 Task: In the  document Riley.rtf change page color to  'Light Brown'. Add link on bottom left corner of the sheet: 'in.pinterest.com' Insert page numer on bottom of the page
Action: Mouse moved to (299, 454)
Screenshot: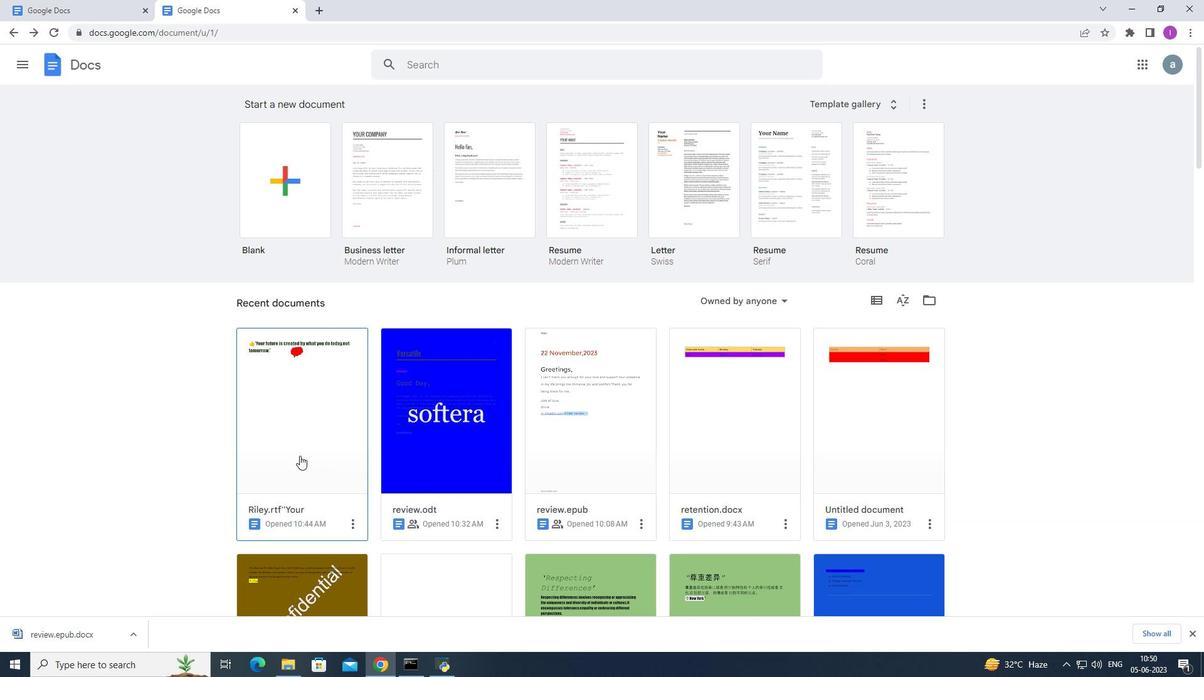 
Action: Mouse pressed left at (299, 454)
Screenshot: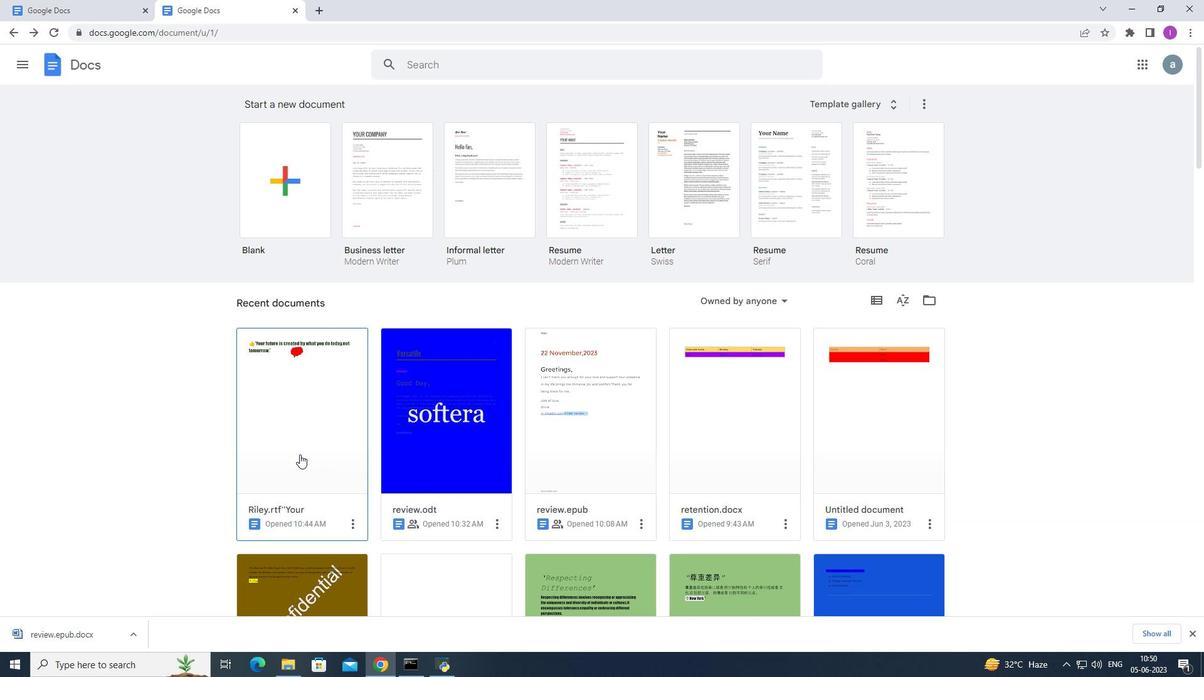 
Action: Mouse moved to (47, 74)
Screenshot: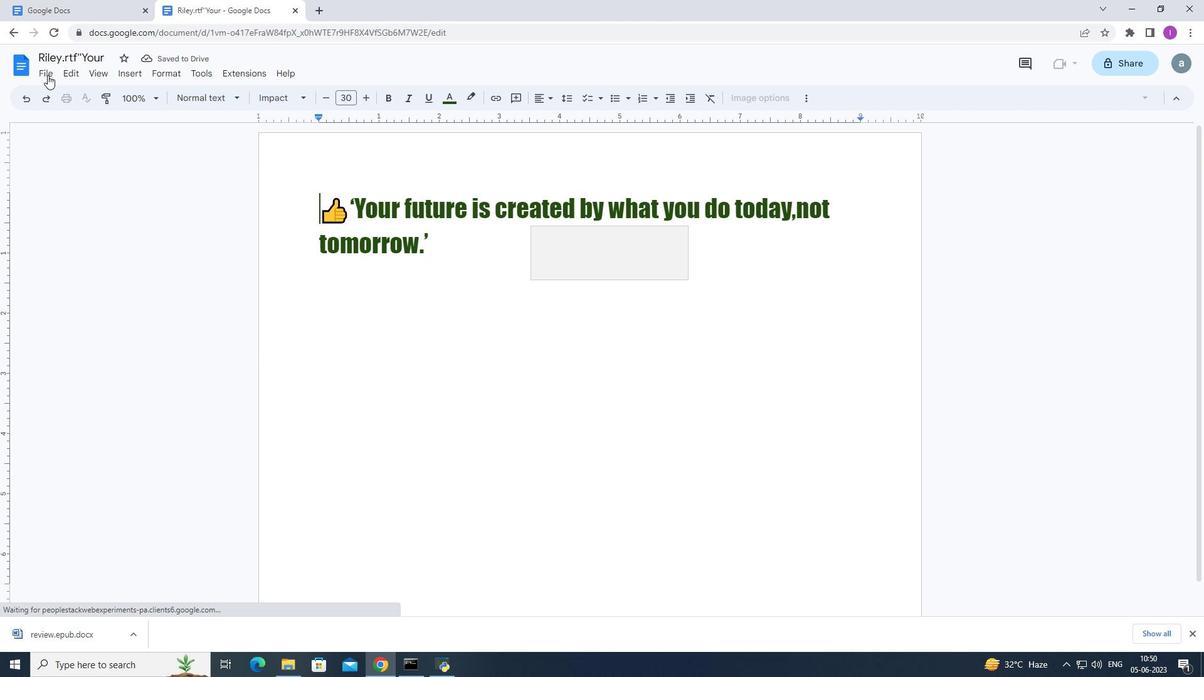 
Action: Mouse pressed left at (47, 74)
Screenshot: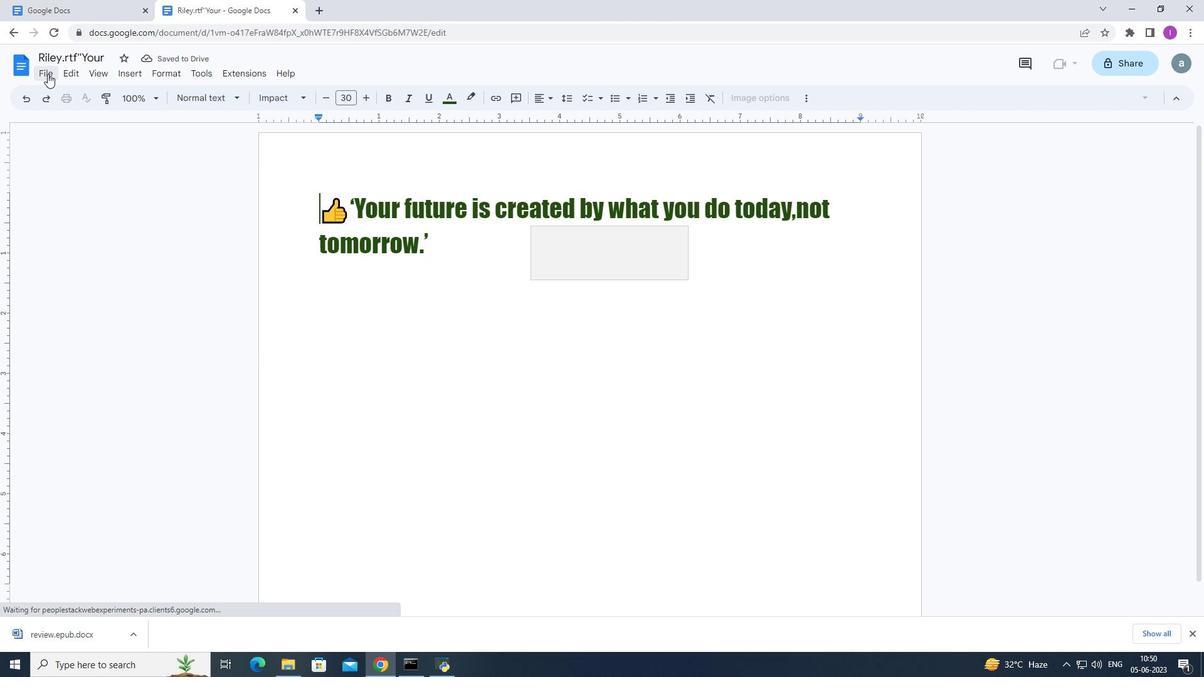 
Action: Mouse moved to (79, 417)
Screenshot: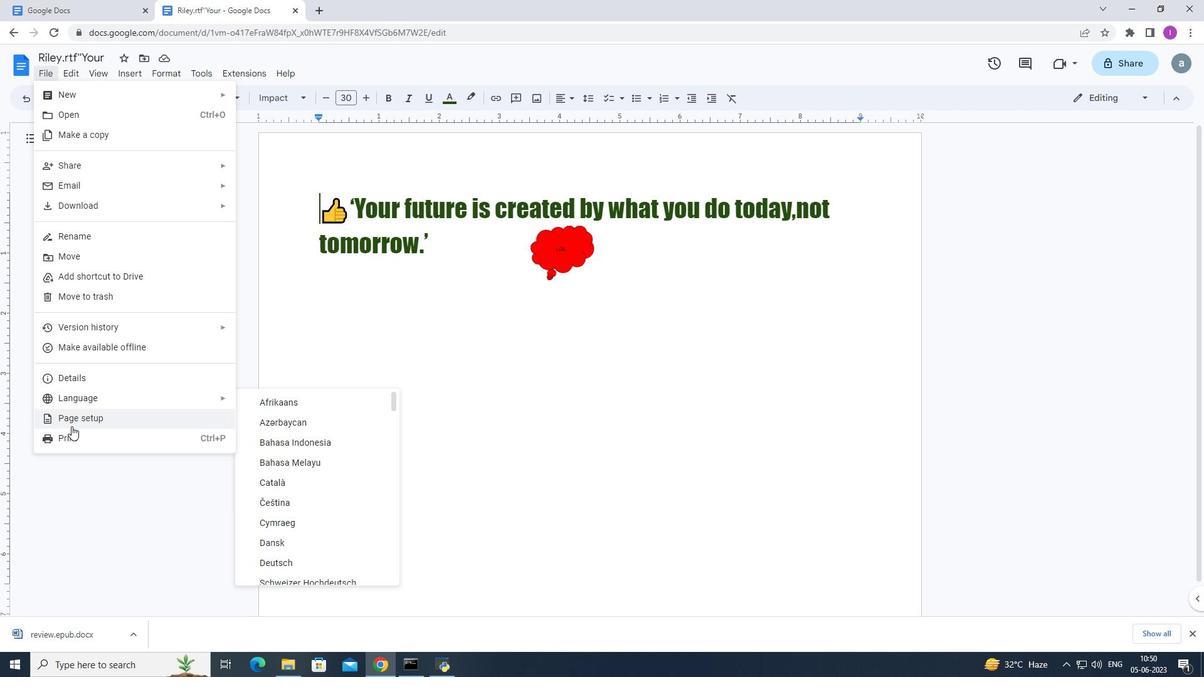 
Action: Mouse pressed left at (79, 417)
Screenshot: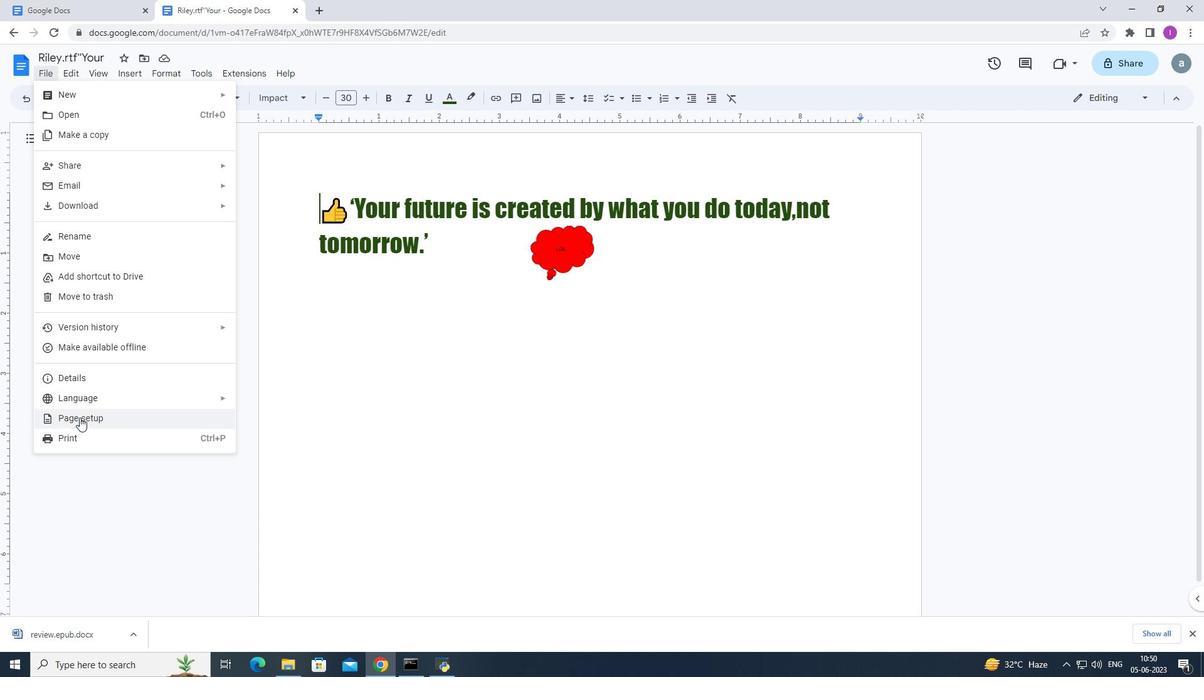 
Action: Mouse moved to (508, 409)
Screenshot: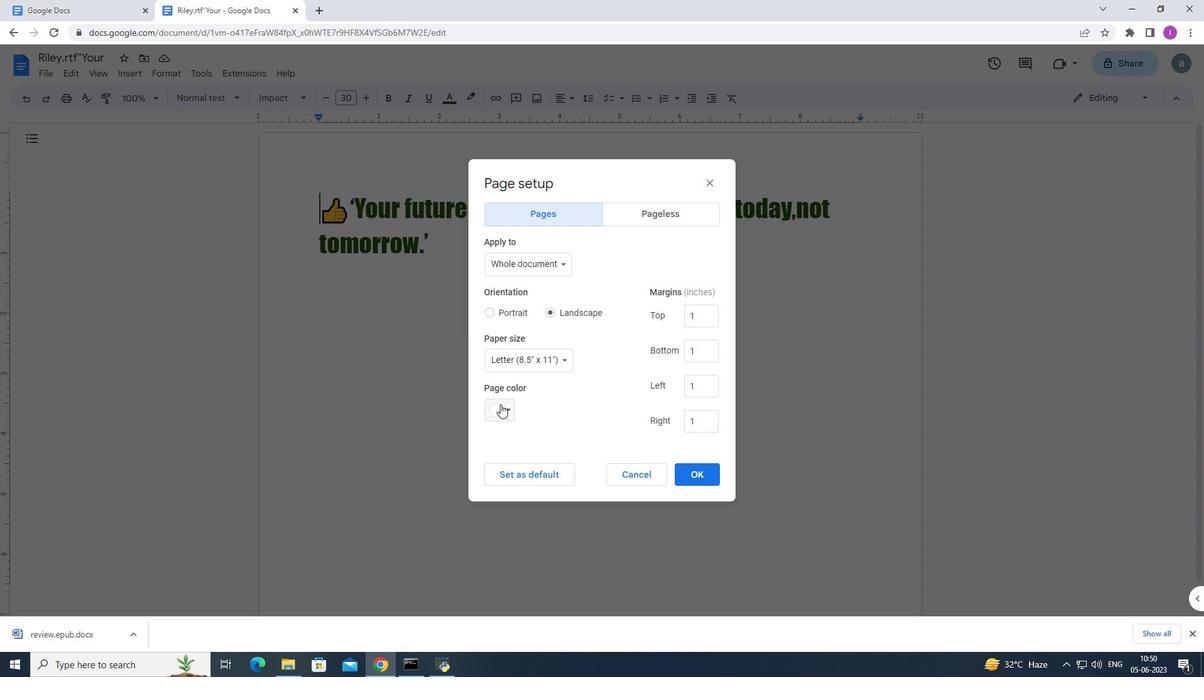 
Action: Mouse pressed left at (508, 409)
Screenshot: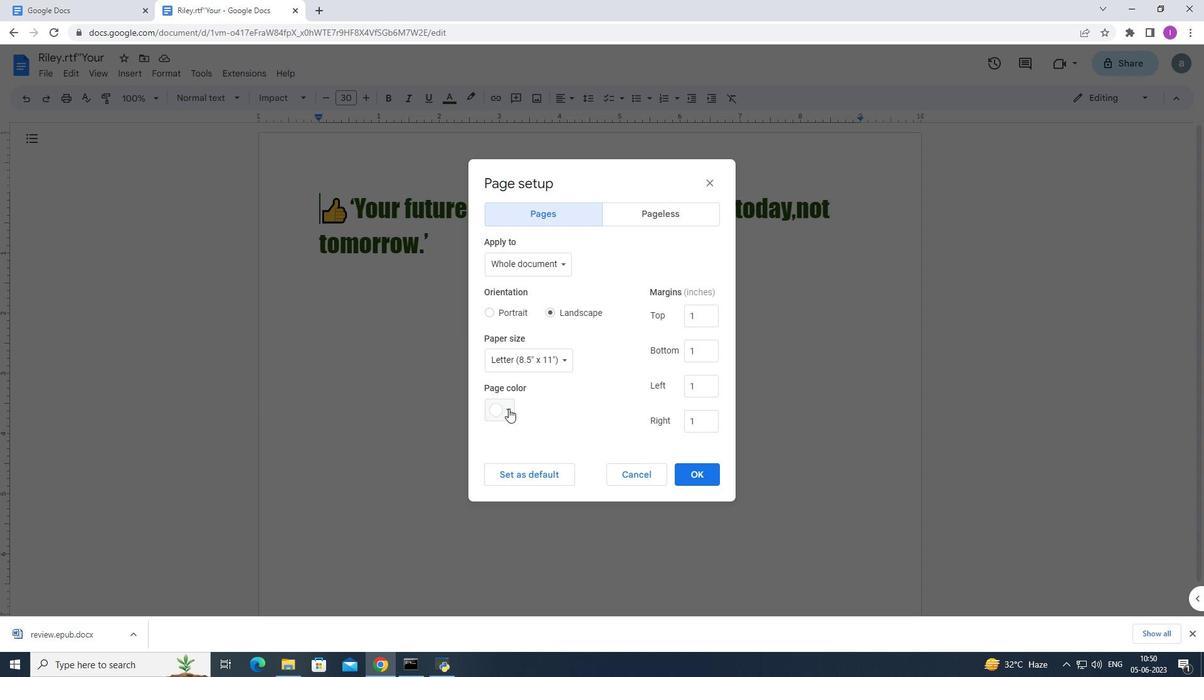 
Action: Mouse moved to (498, 561)
Screenshot: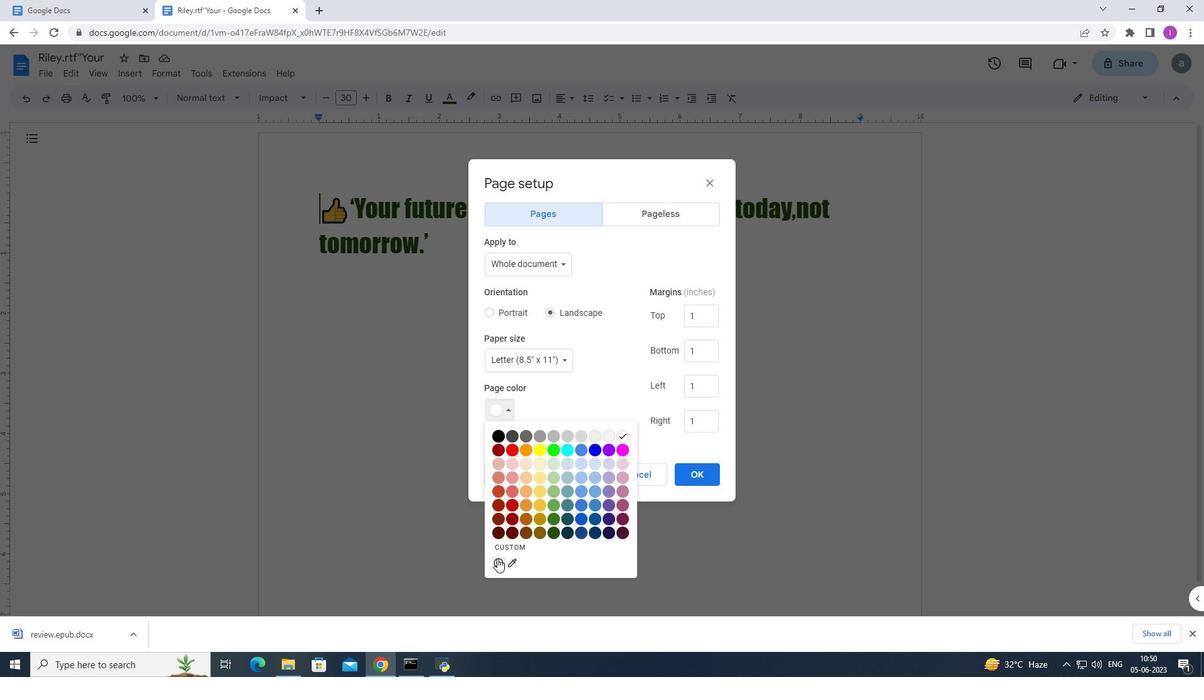 
Action: Mouse pressed left at (498, 561)
Screenshot: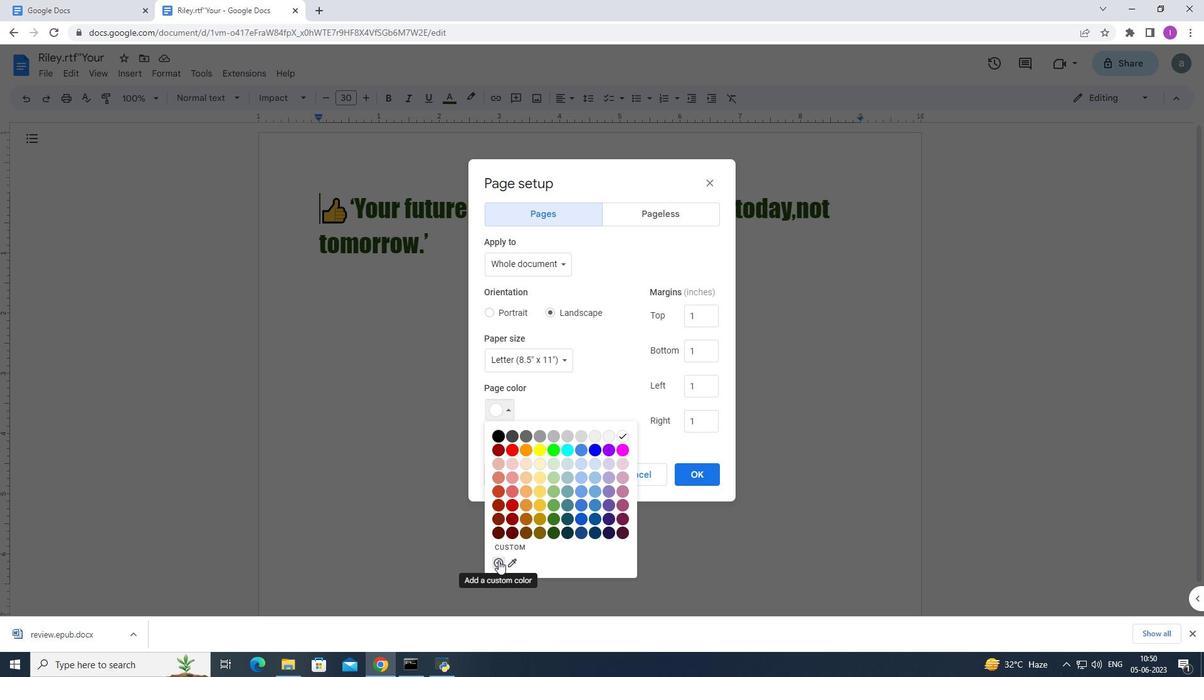 
Action: Mouse moved to (612, 340)
Screenshot: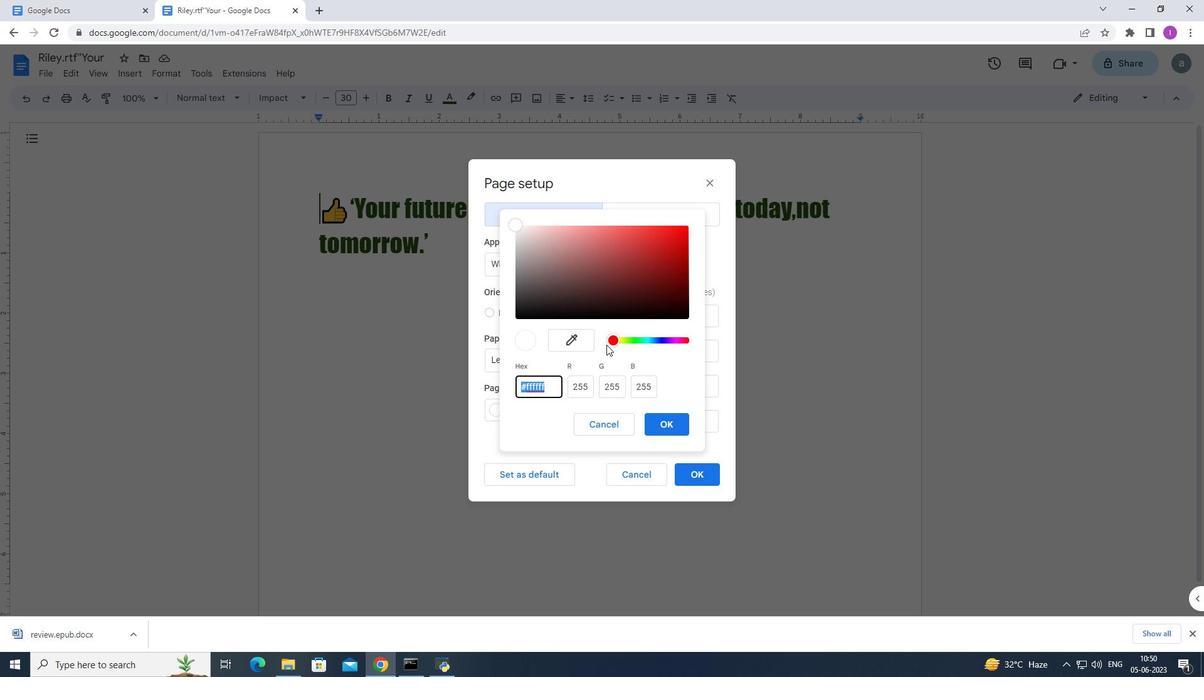 
Action: Mouse pressed left at (612, 340)
Screenshot: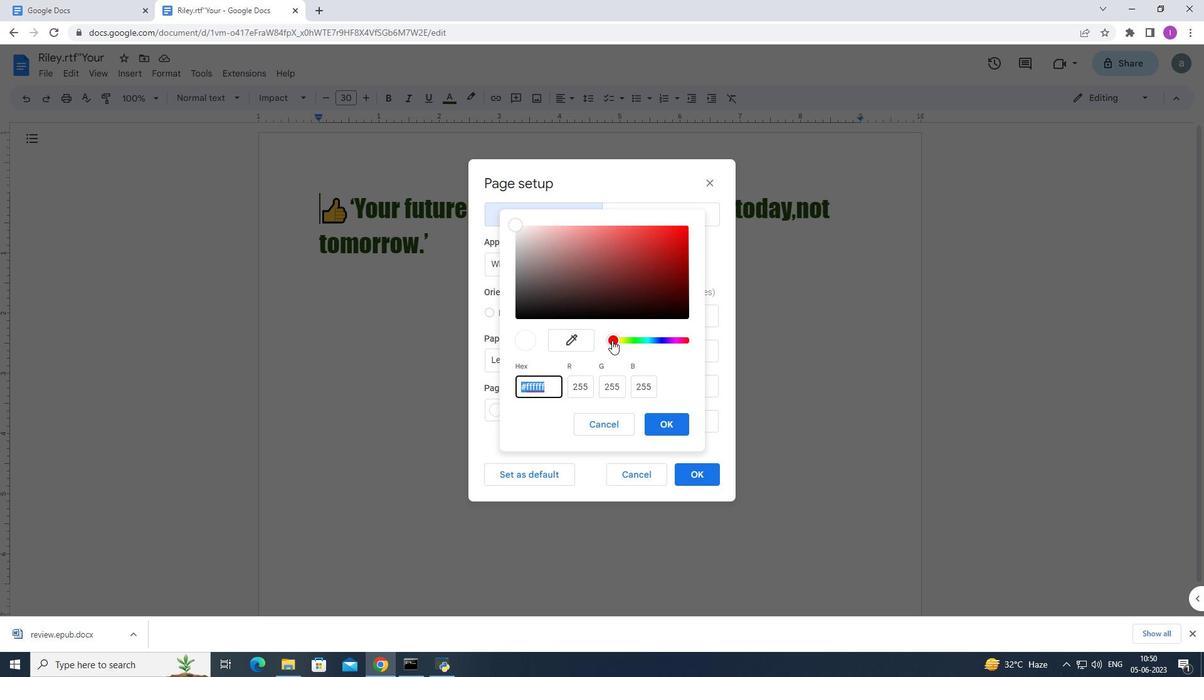 
Action: Mouse moved to (615, 242)
Screenshot: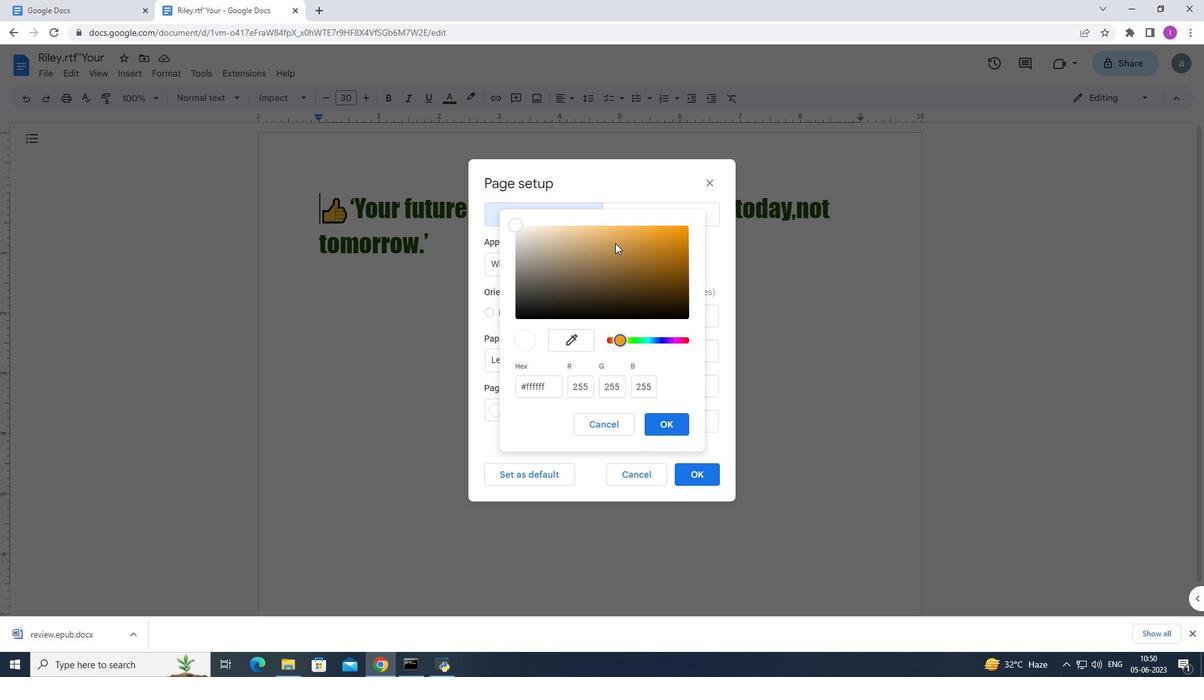 
Action: Mouse pressed left at (615, 242)
Screenshot: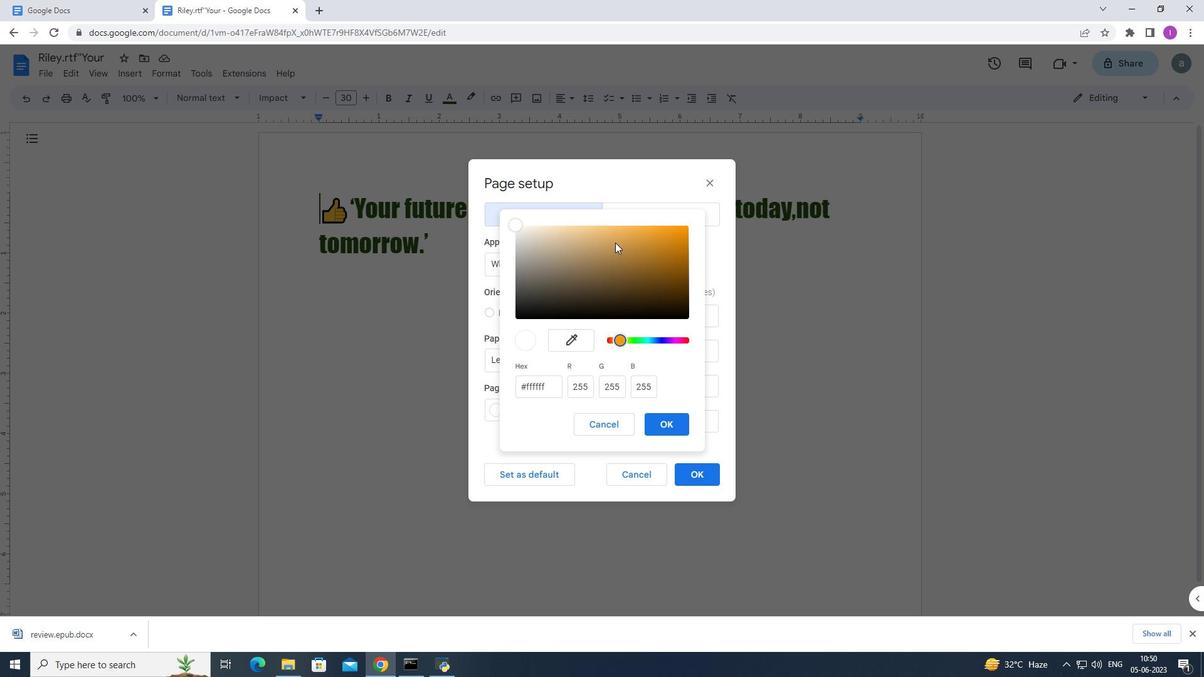 
Action: Mouse pressed left at (615, 242)
Screenshot: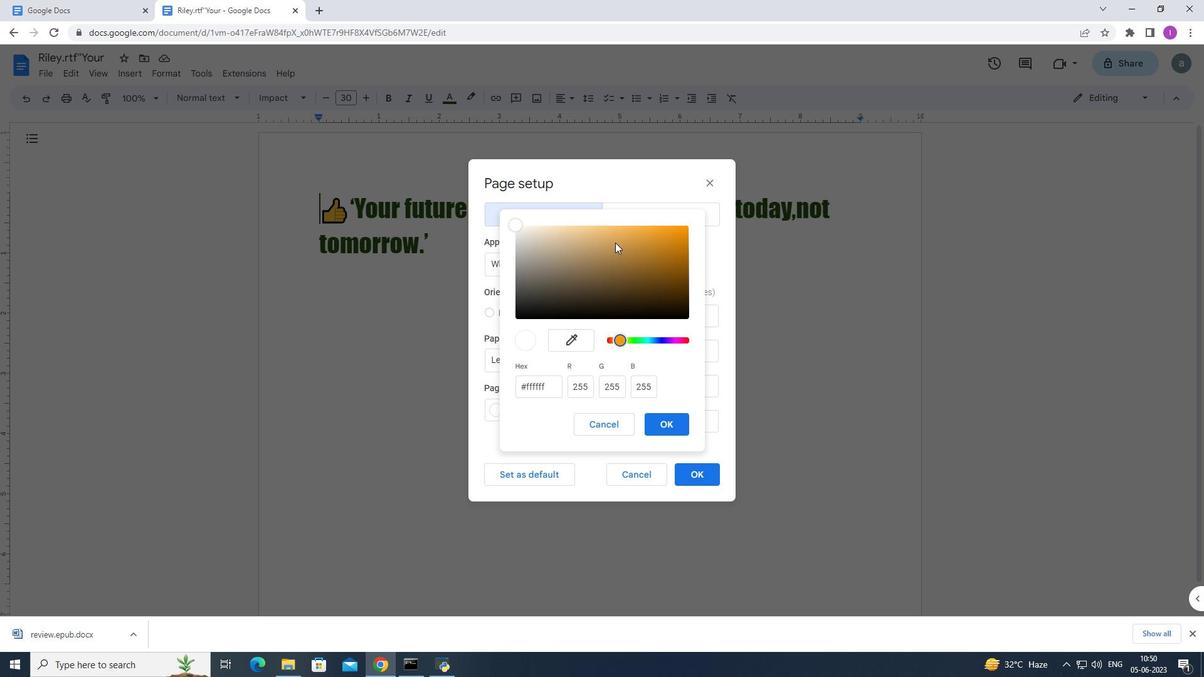 
Action: Mouse moved to (672, 424)
Screenshot: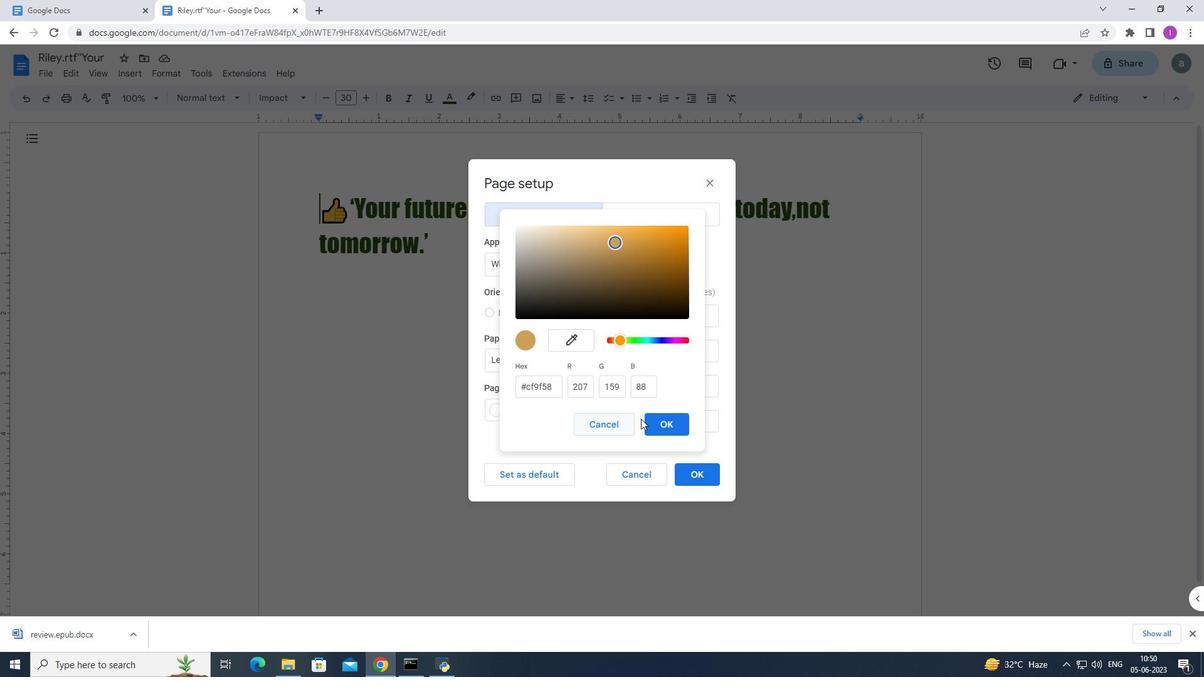 
Action: Mouse pressed left at (672, 424)
Screenshot: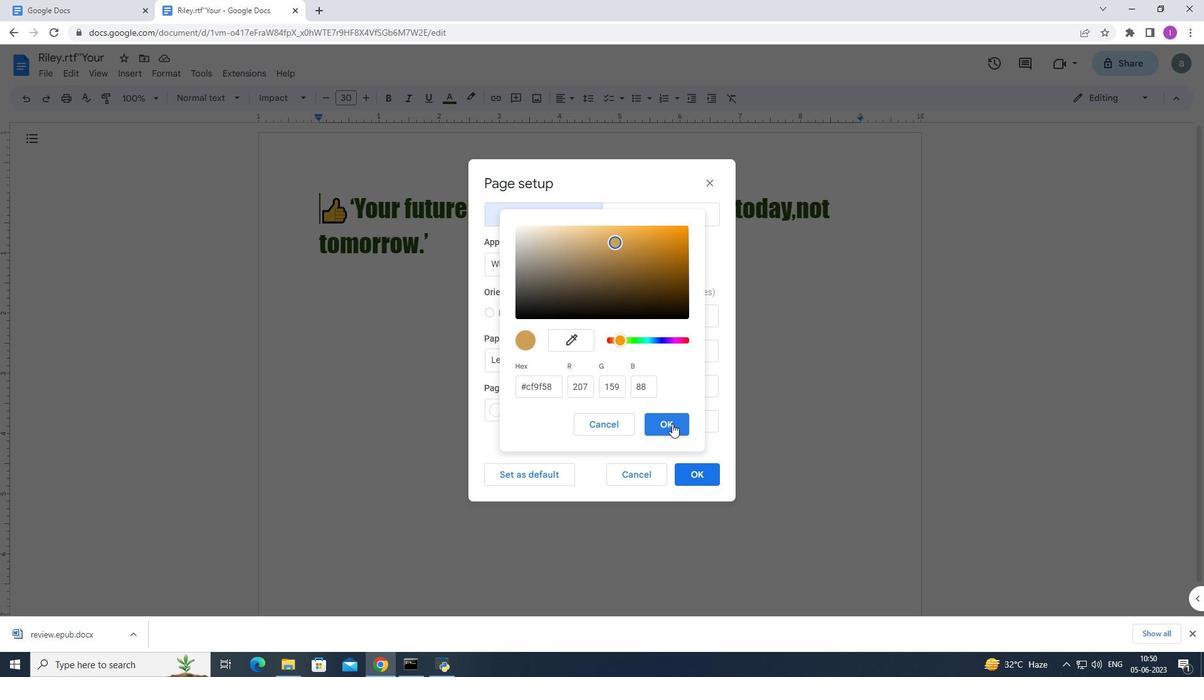
Action: Mouse moved to (701, 473)
Screenshot: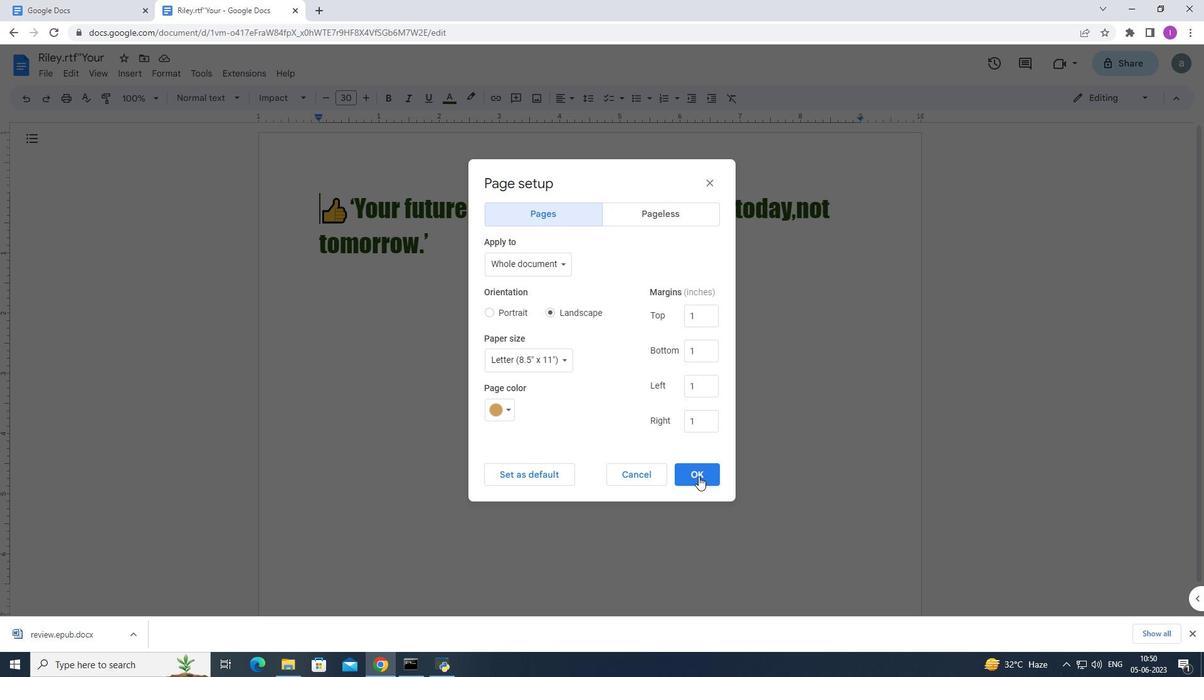 
Action: Mouse pressed left at (701, 473)
Screenshot: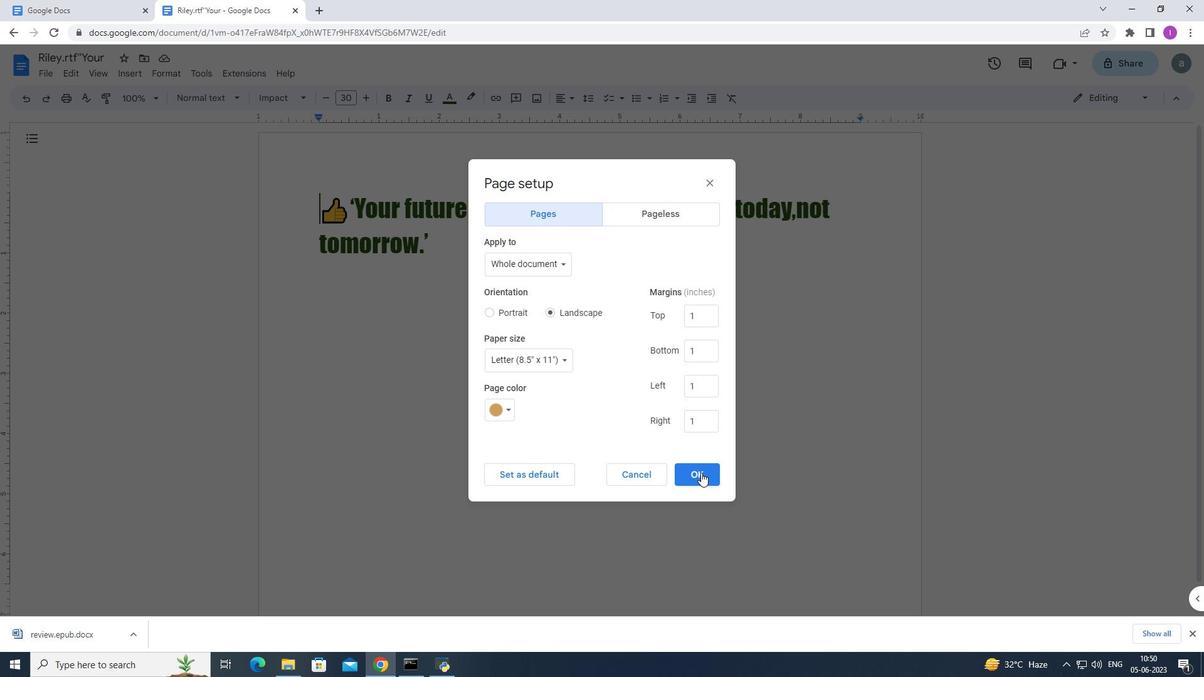 
Action: Mouse moved to (447, 249)
Screenshot: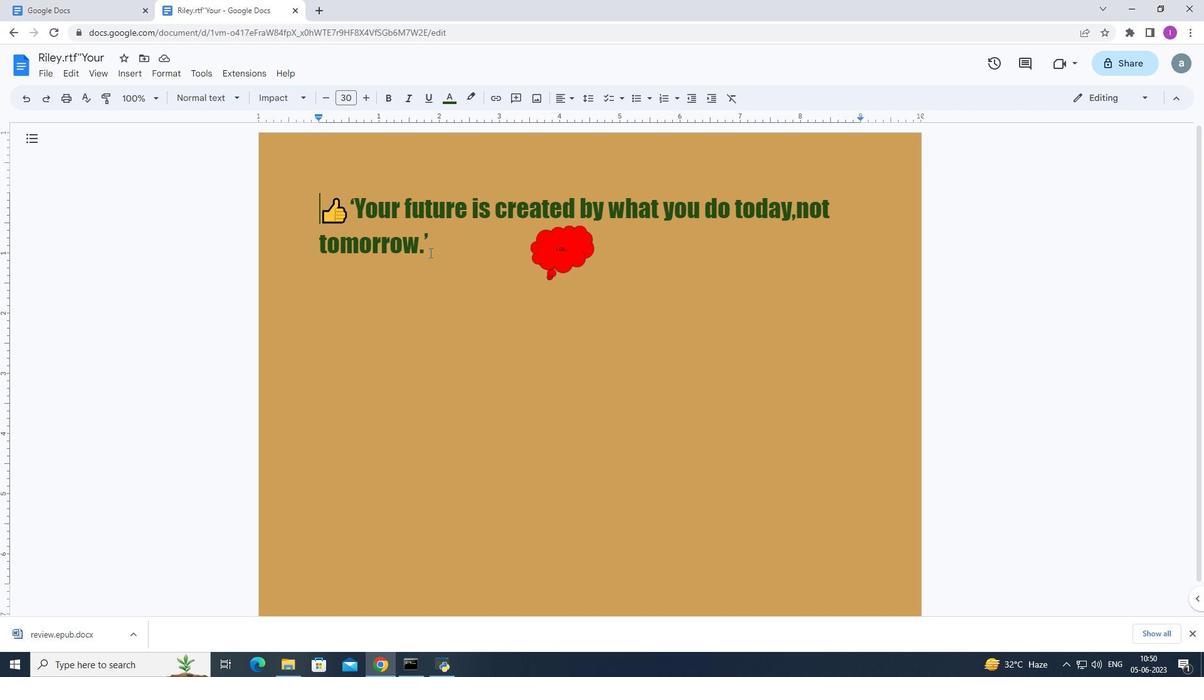 
Action: Mouse pressed left at (447, 249)
Screenshot: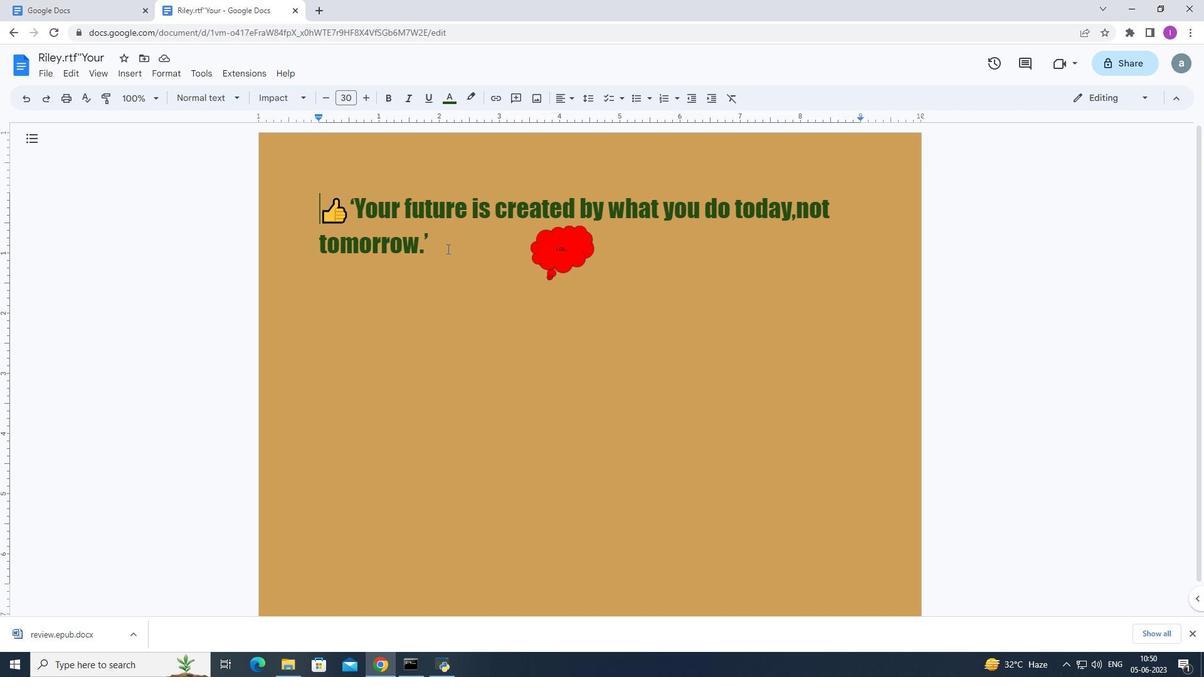 
Action: Mouse moved to (458, 299)
Screenshot: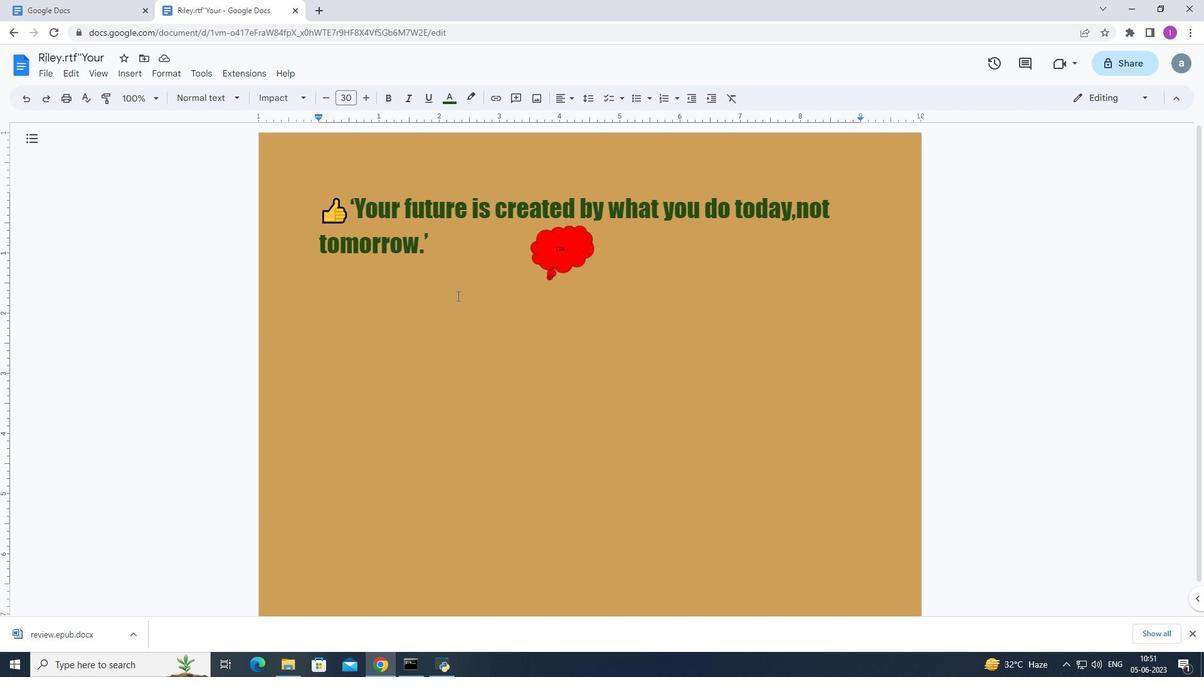 
Action: Key pressed <Key.enter>
Screenshot: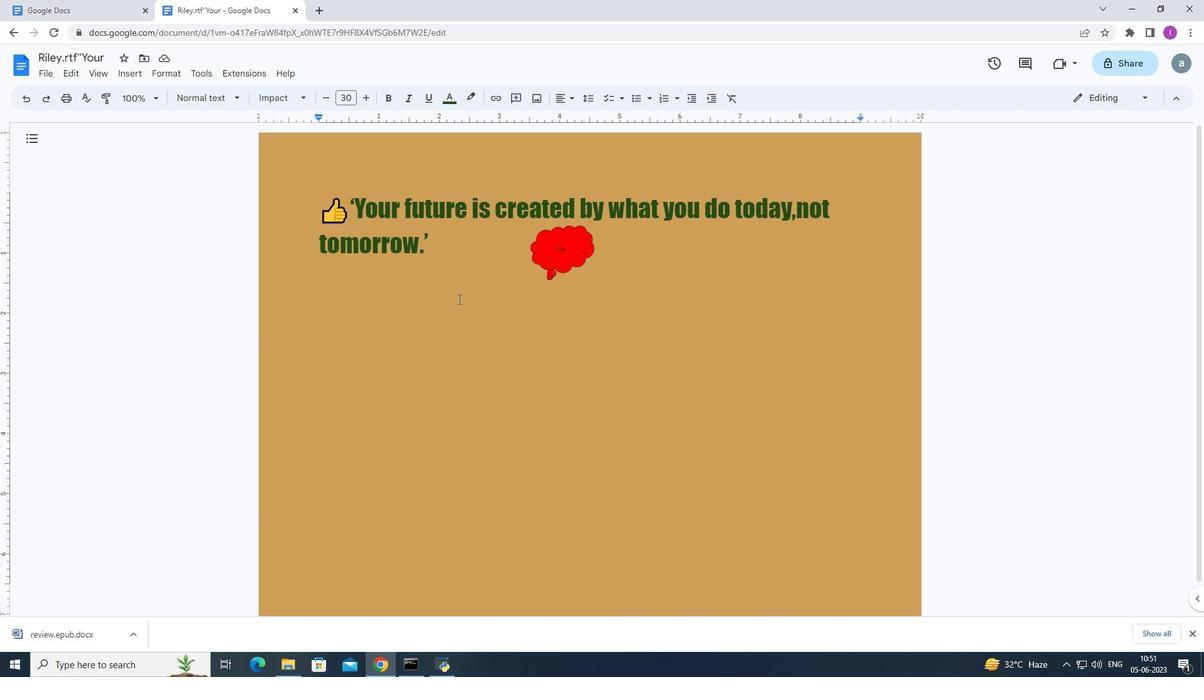 
Action: Mouse moved to (126, 70)
Screenshot: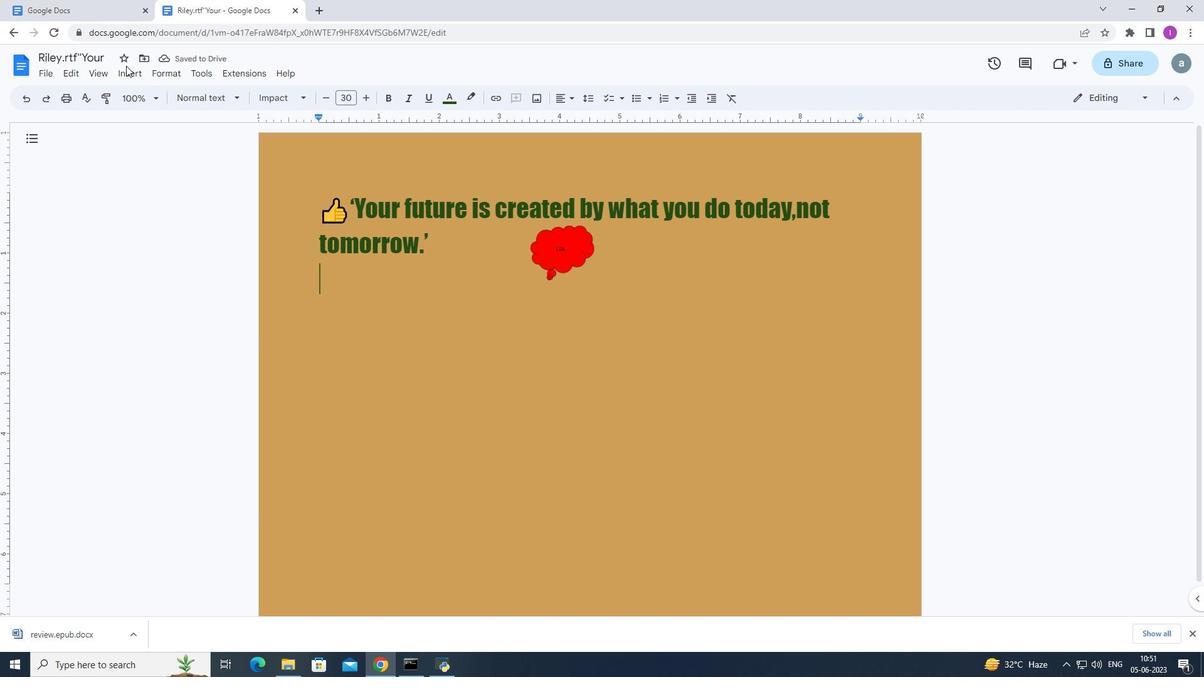 
Action: Mouse pressed left at (126, 70)
Screenshot: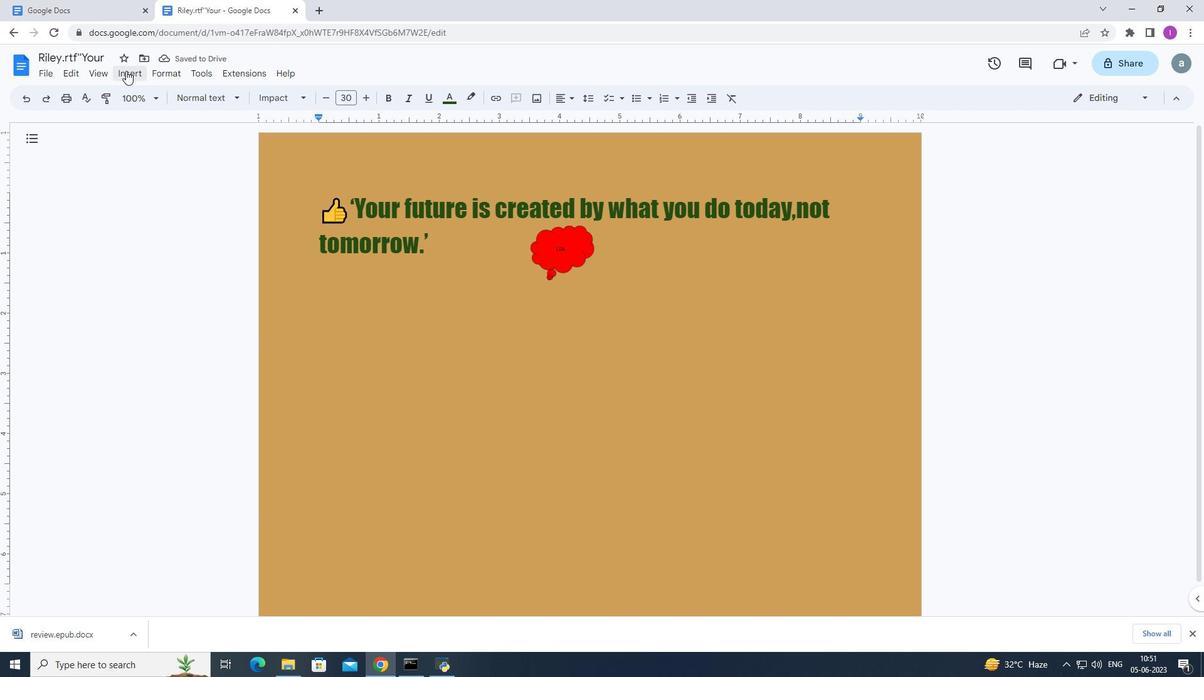 
Action: Mouse moved to (154, 459)
Screenshot: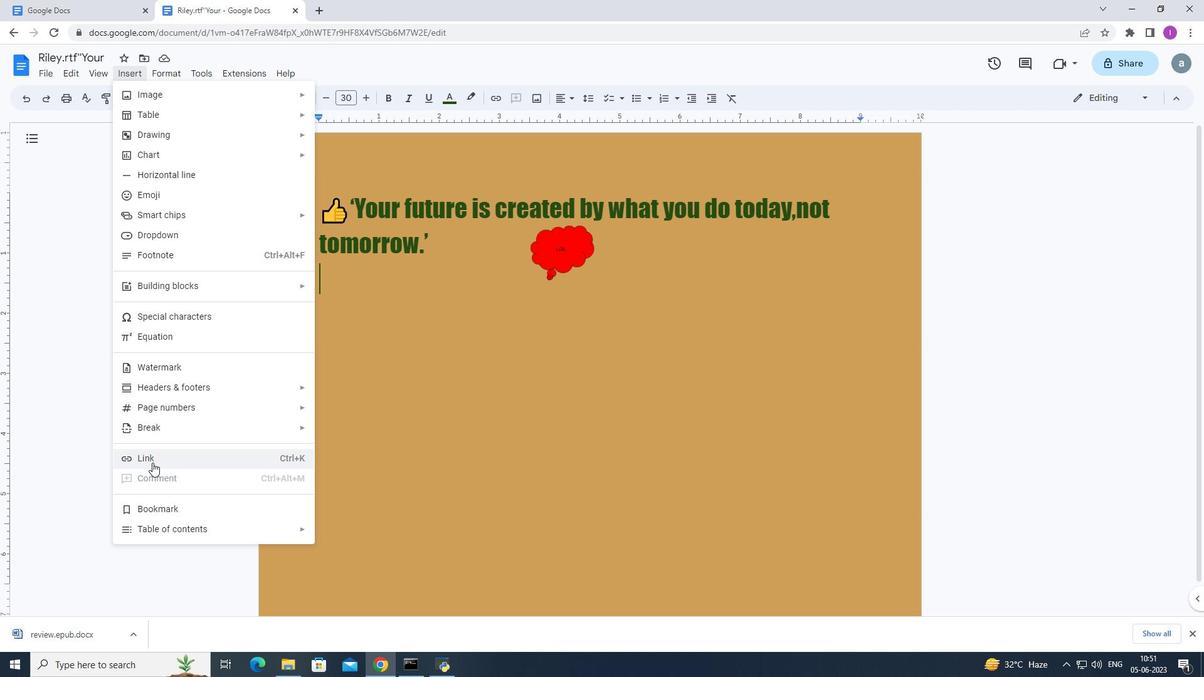 
Action: Mouse pressed left at (154, 459)
Screenshot: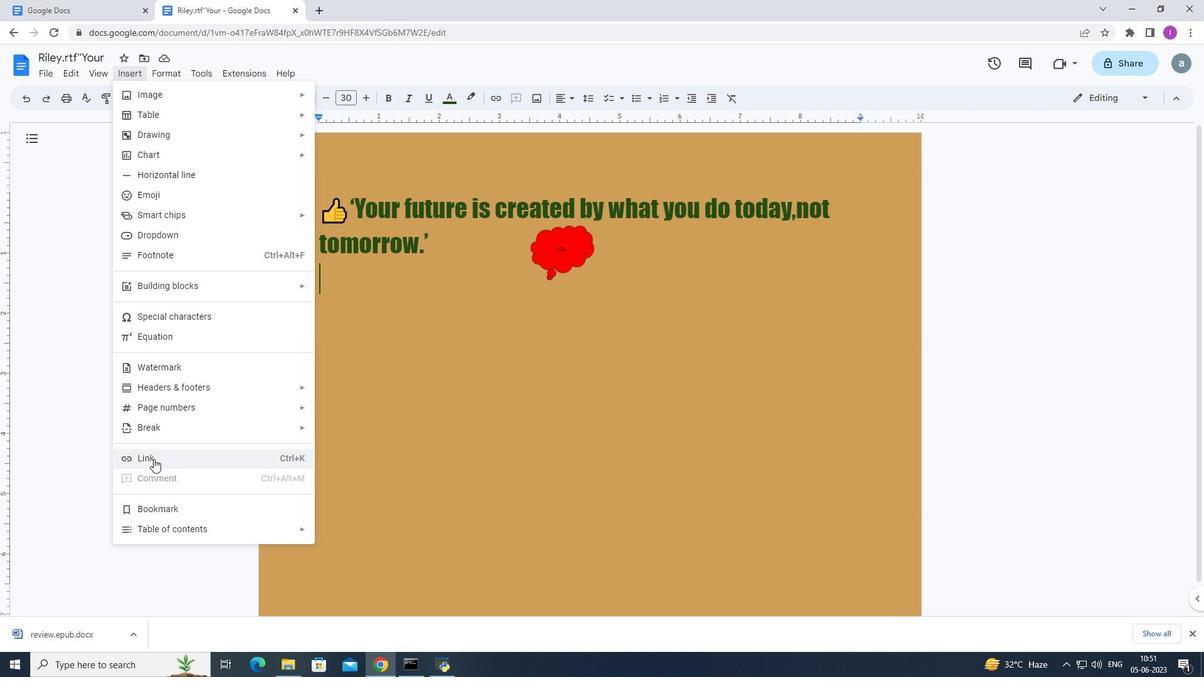 
Action: Mouse moved to (460, 323)
Screenshot: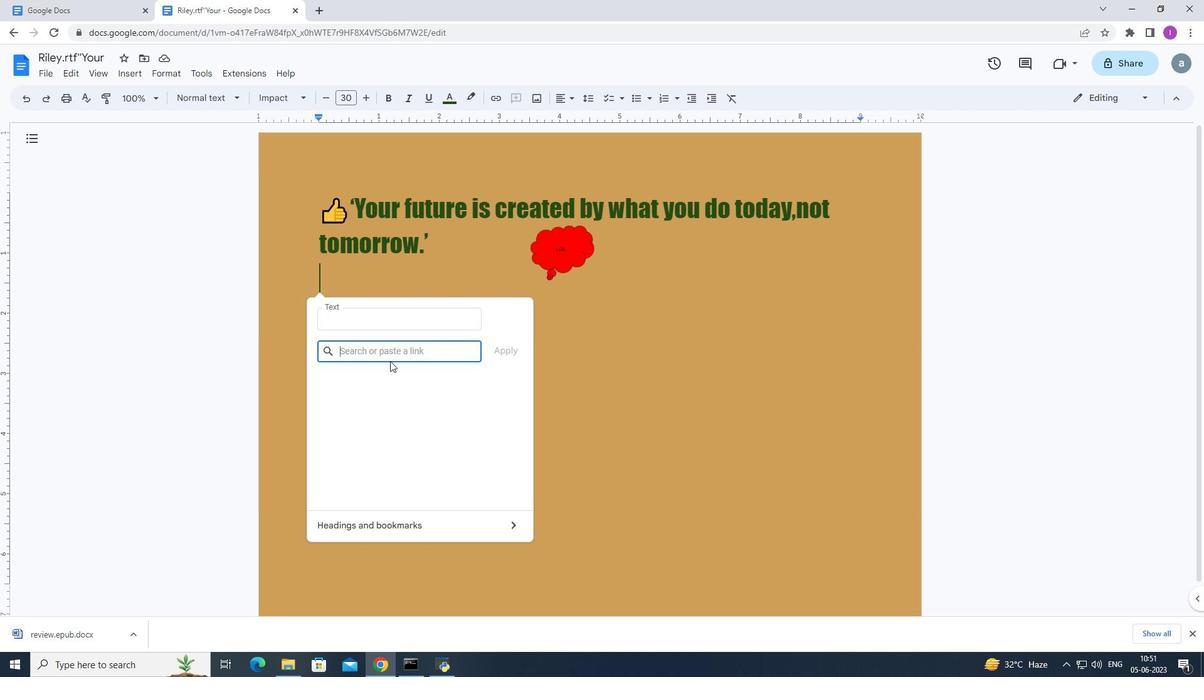 
Action: Key pressed in.pinterest
Screenshot: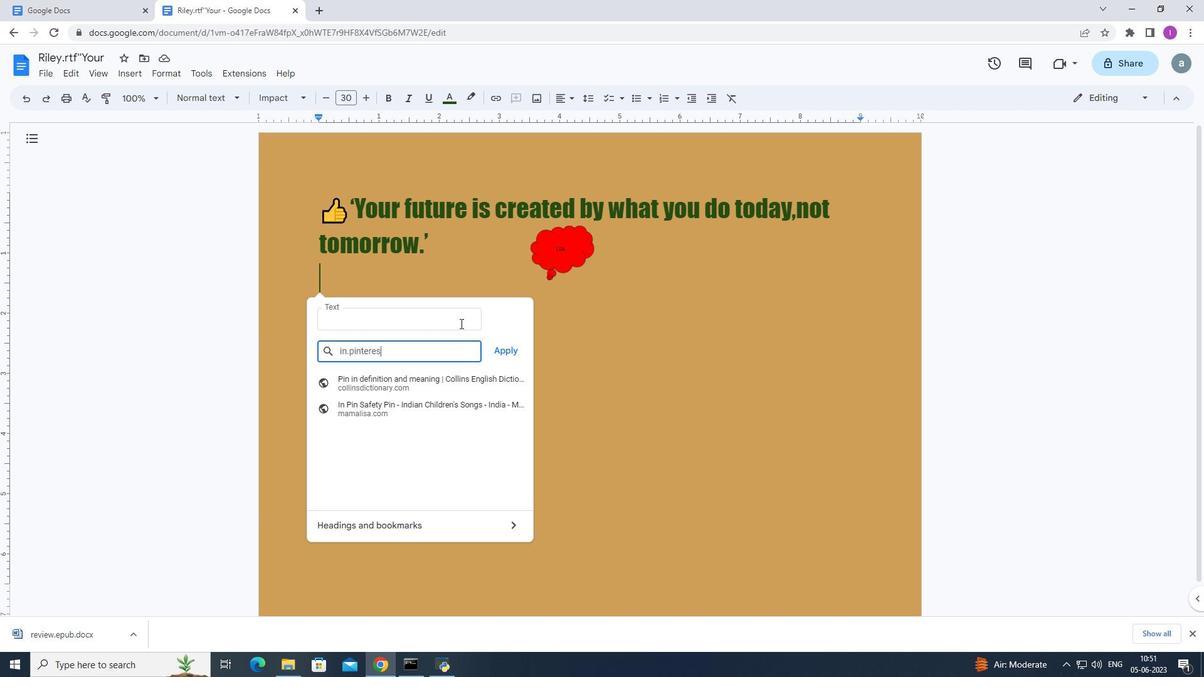 
Action: Mouse moved to (463, 323)
Screenshot: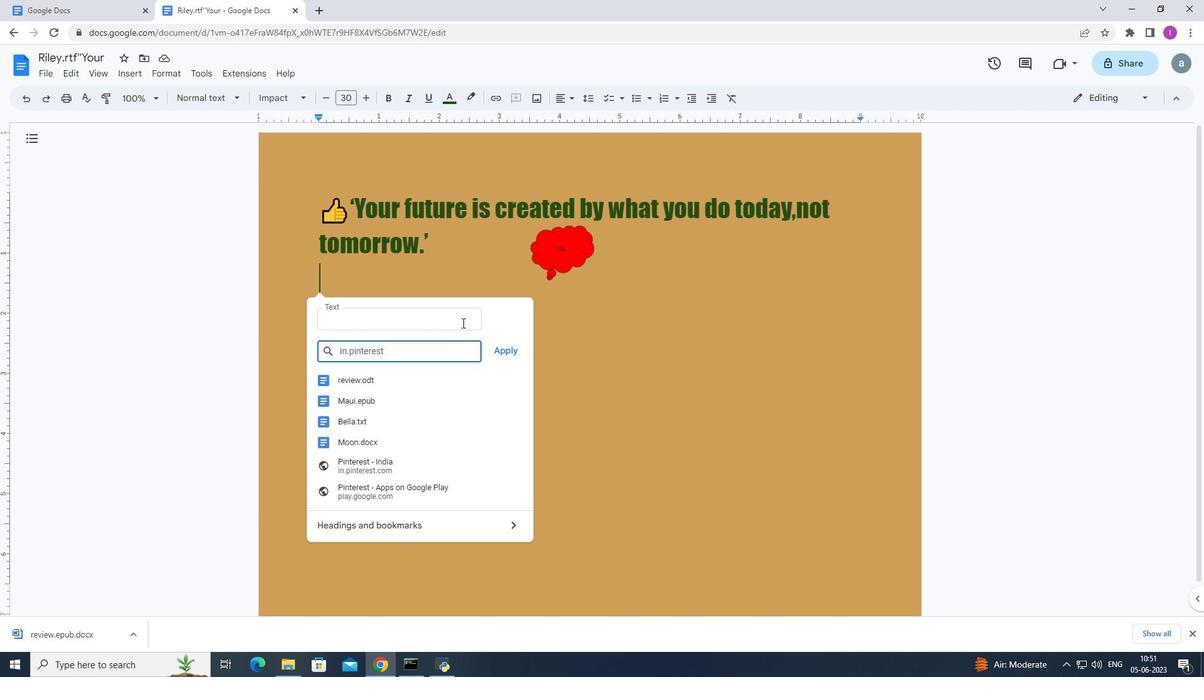 
Action: Key pressed .
Screenshot: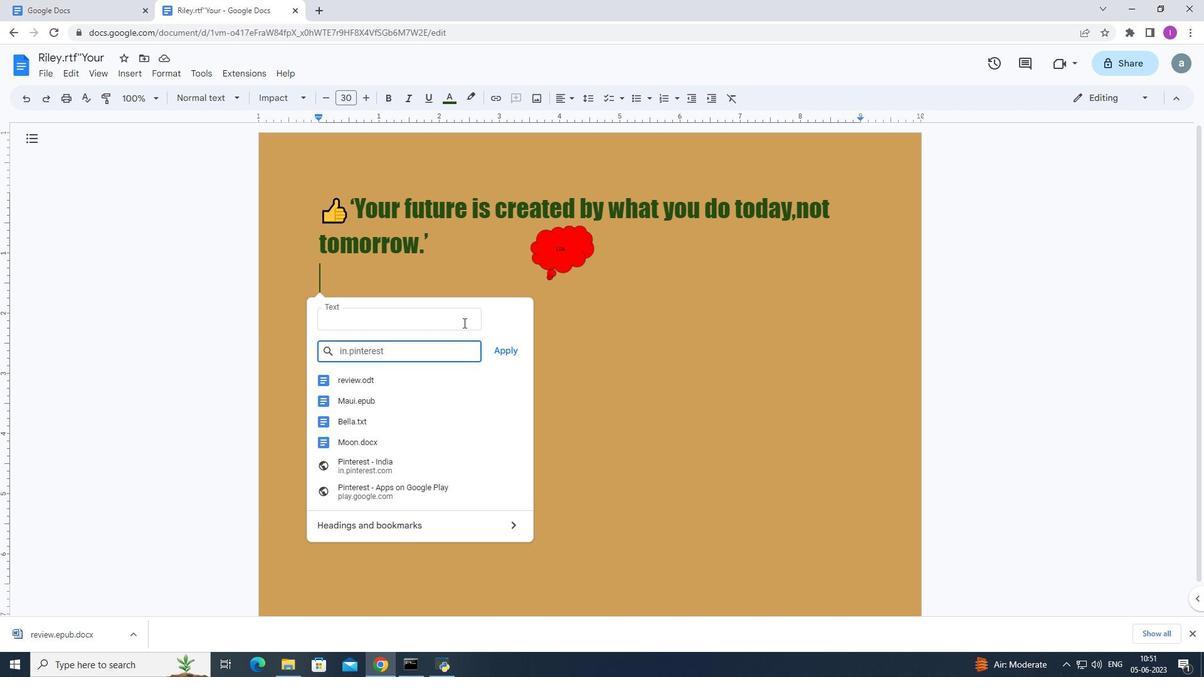 
Action: Mouse moved to (466, 321)
Screenshot: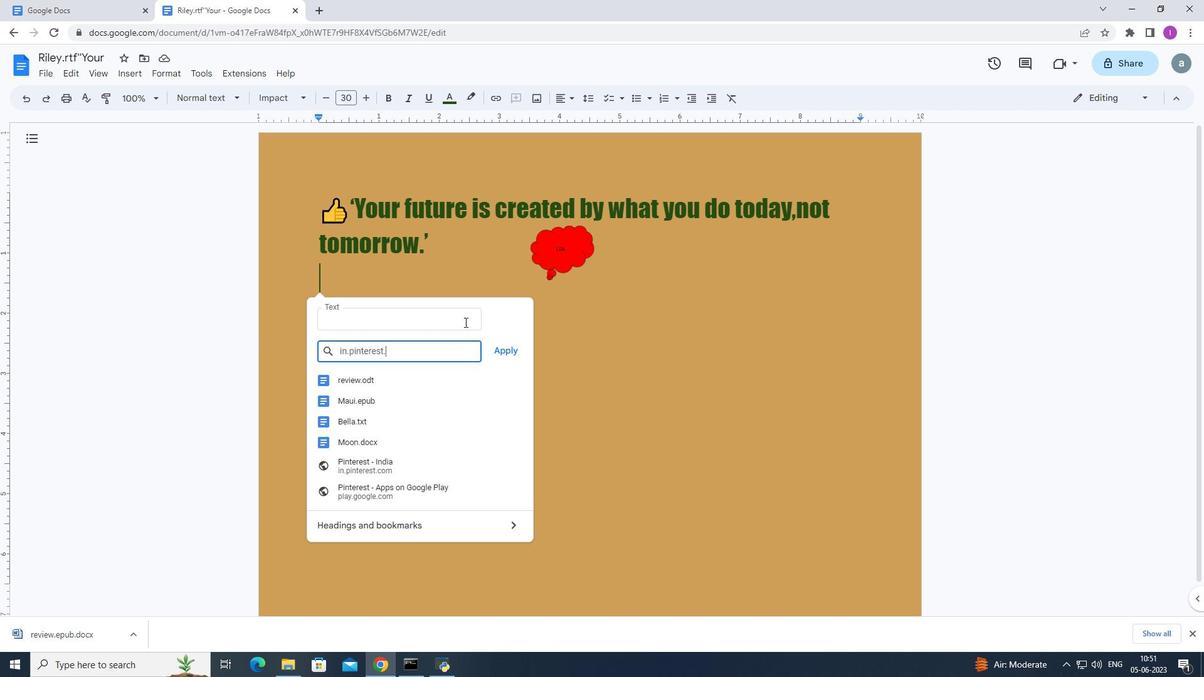 
Action: Key pressed c
Screenshot: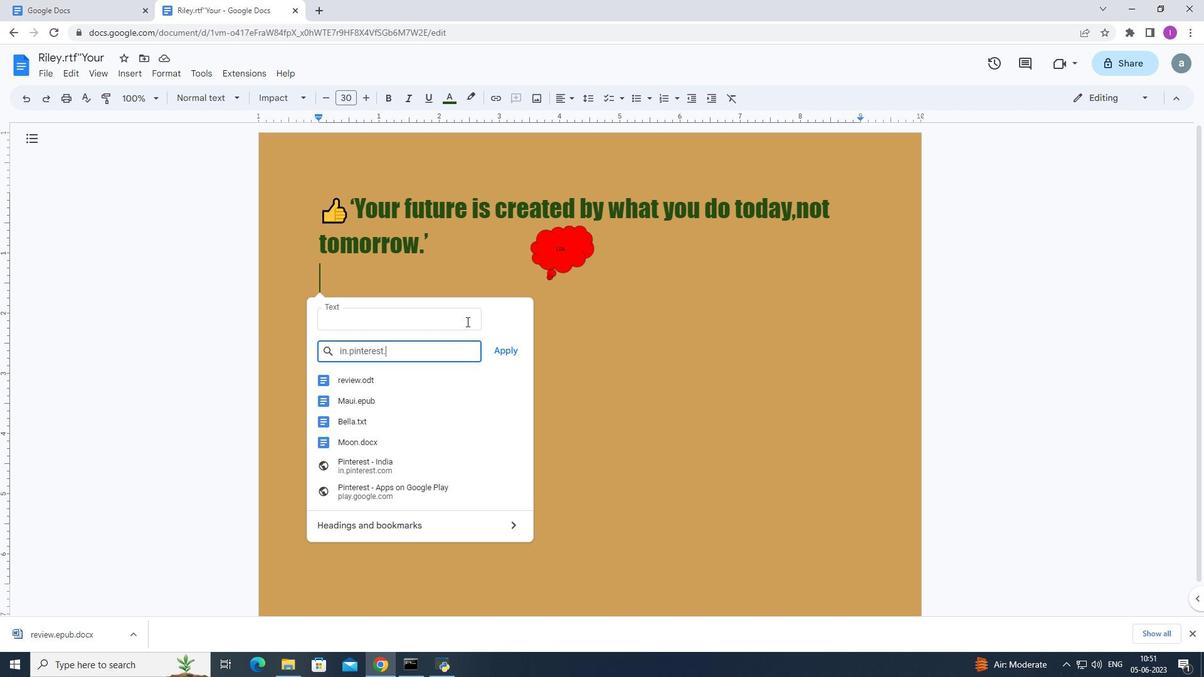 
Action: Mouse moved to (467, 320)
Screenshot: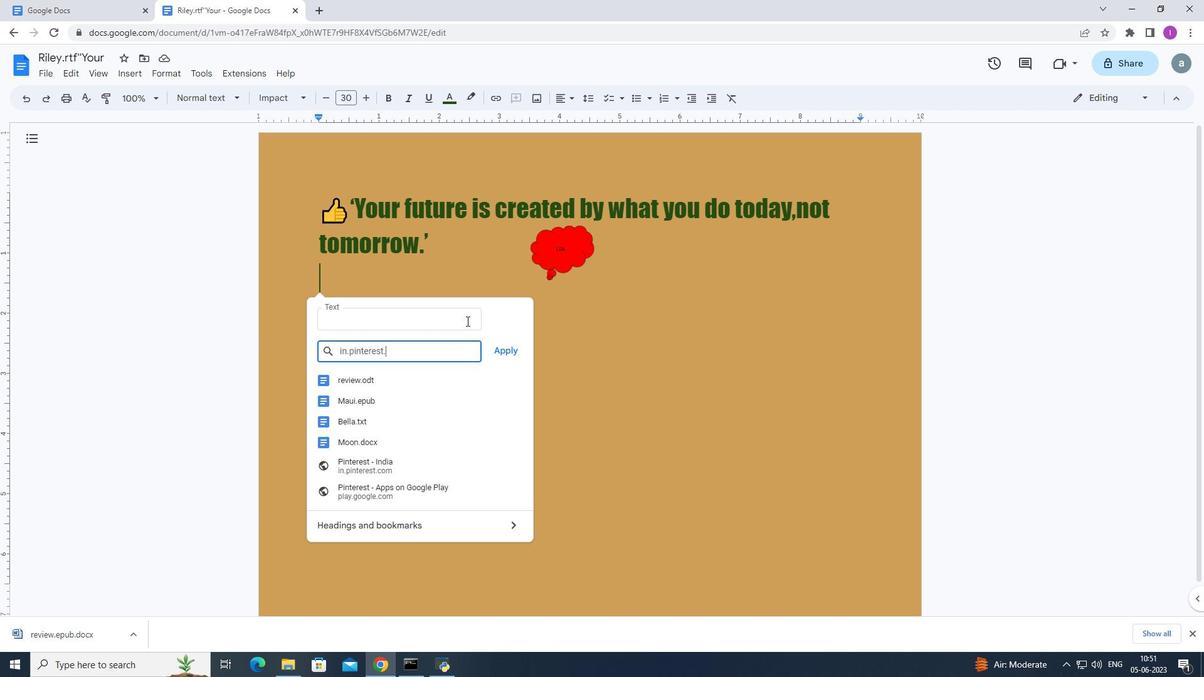 
Action: Key pressed om
Screenshot: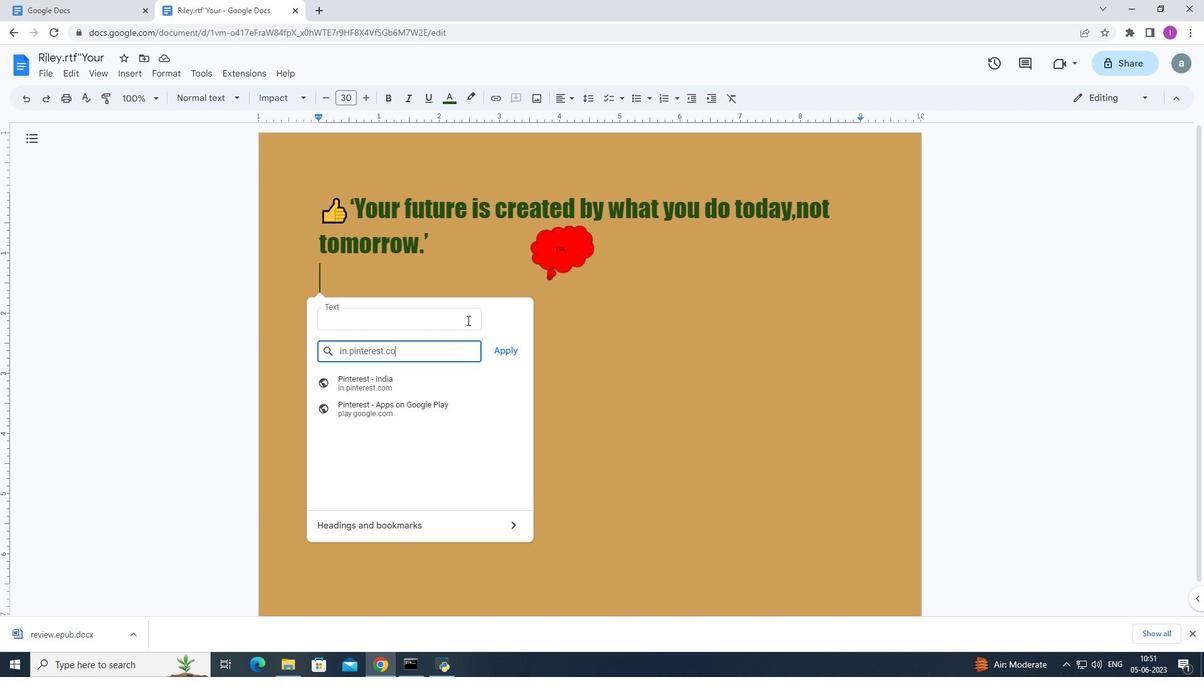 
Action: Mouse moved to (502, 358)
Screenshot: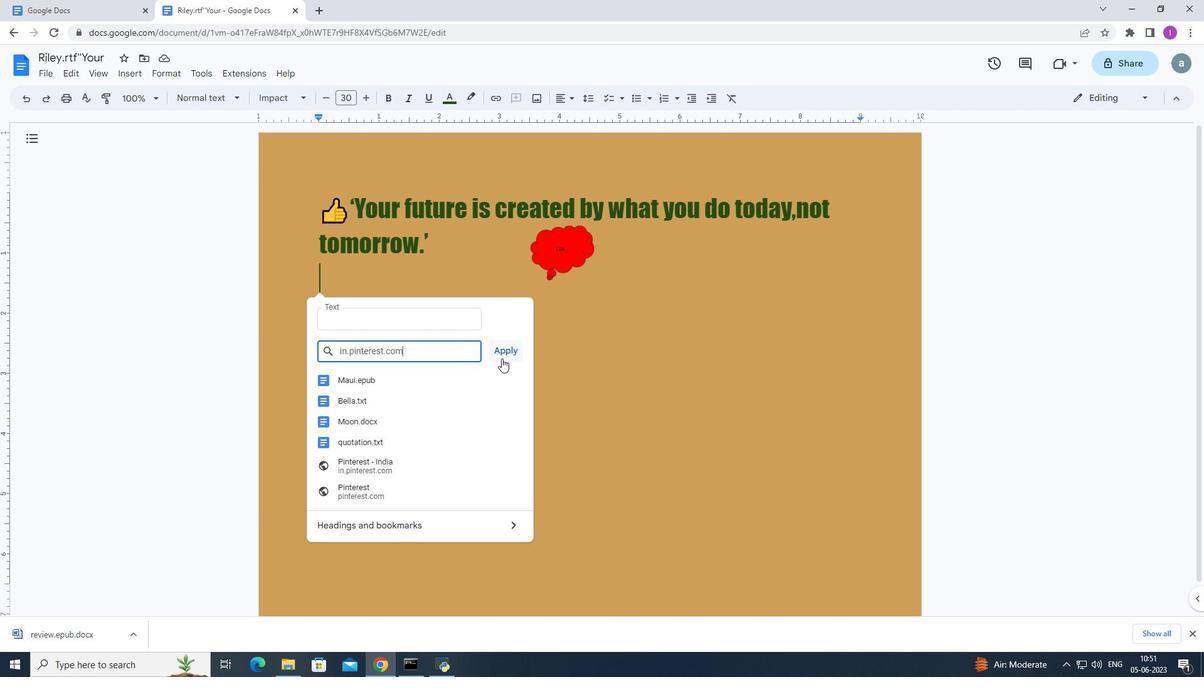 
Action: Mouse pressed left at (502, 358)
Screenshot: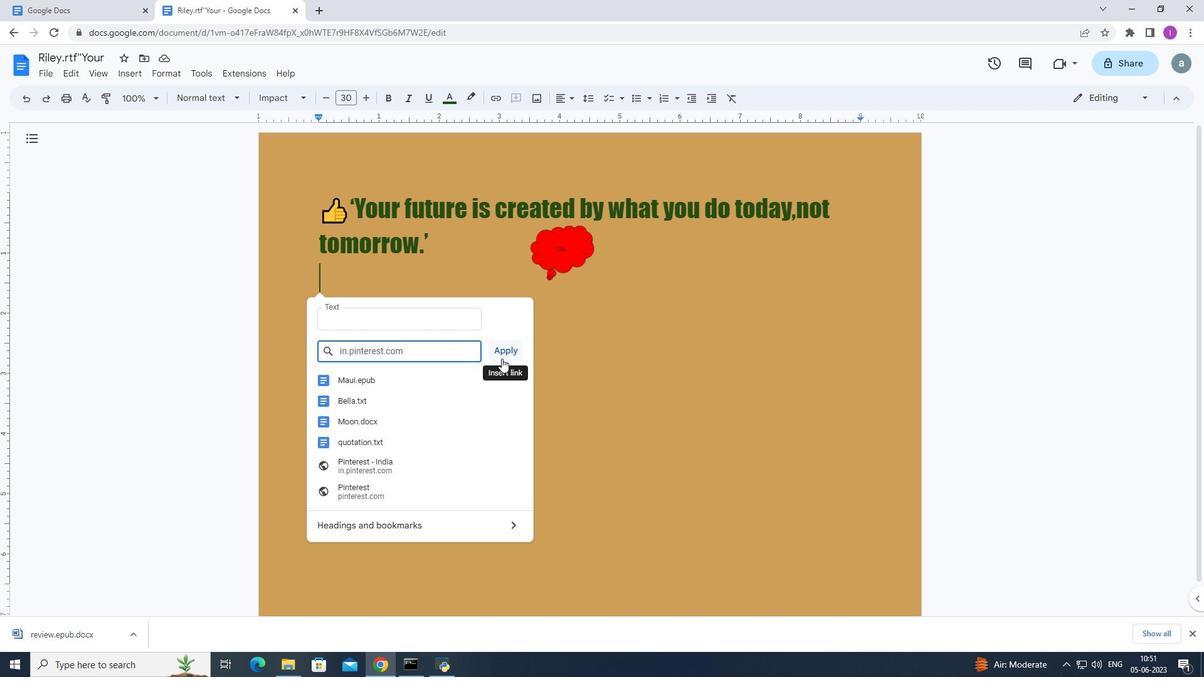 
Action: Mouse moved to (141, 74)
Screenshot: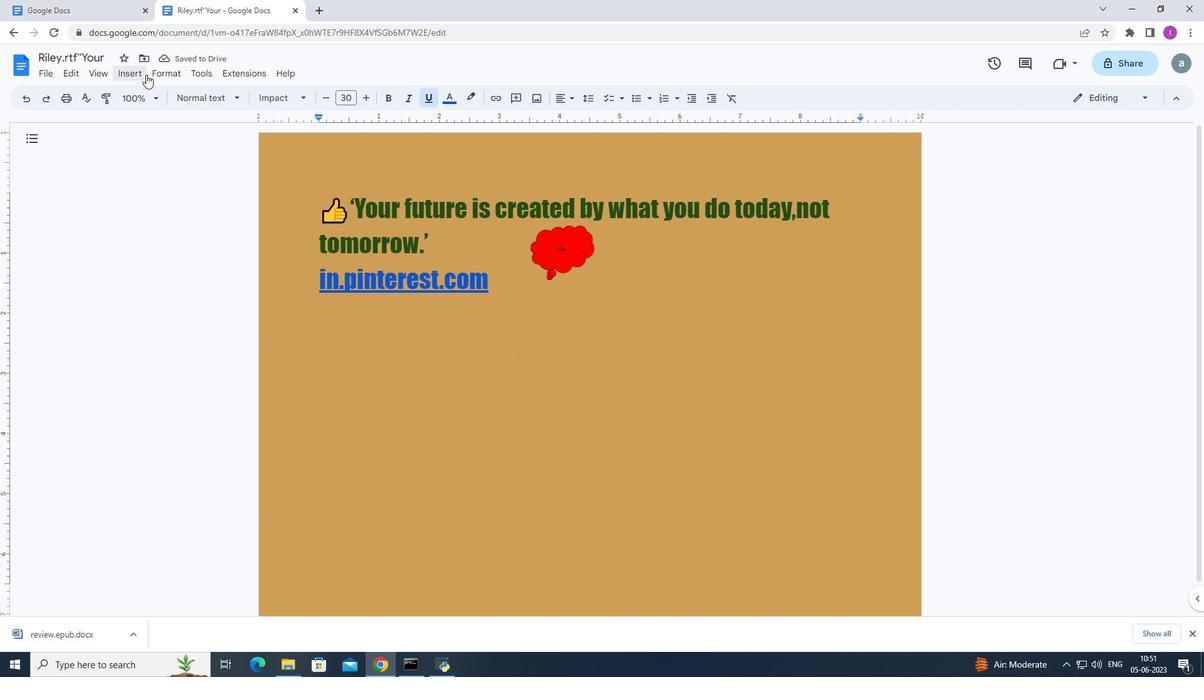 
Action: Mouse pressed left at (141, 74)
Screenshot: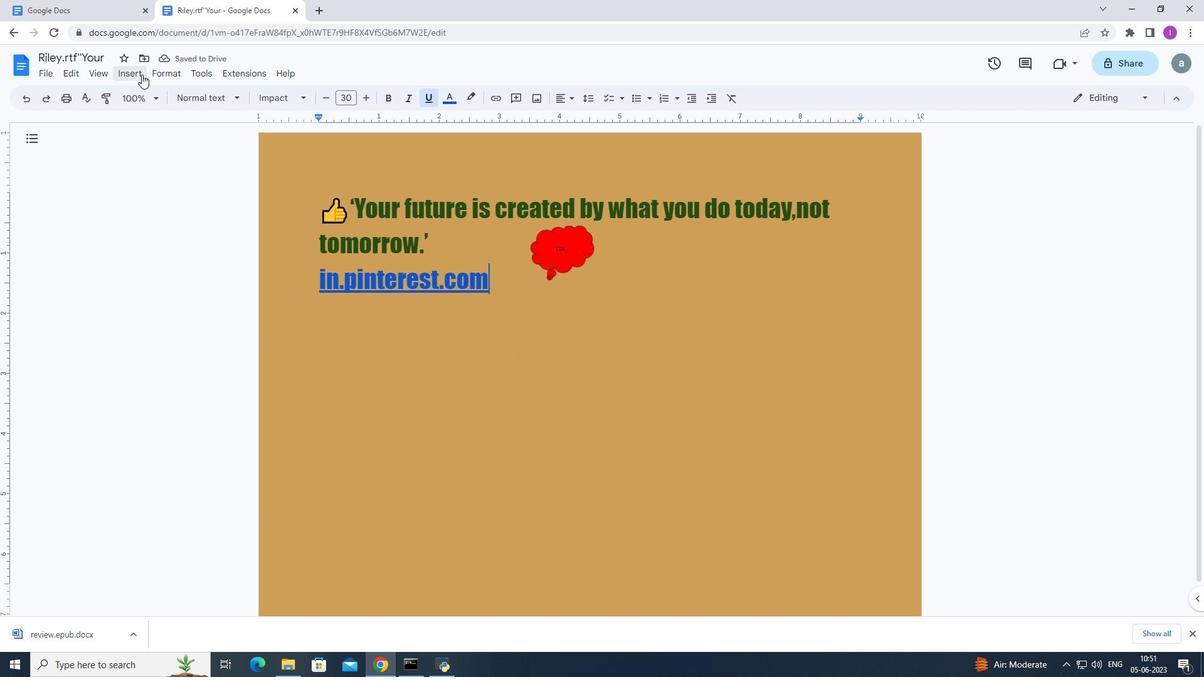 
Action: Mouse moved to (223, 406)
Screenshot: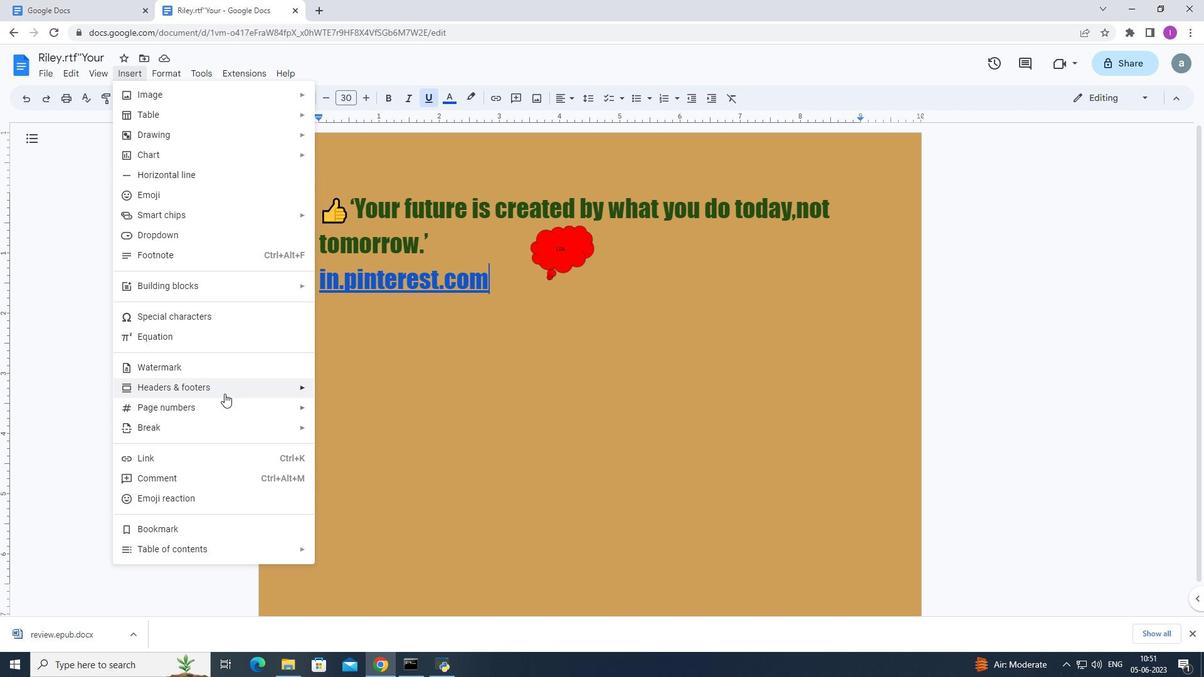 
Action: Mouse pressed left at (223, 406)
Screenshot: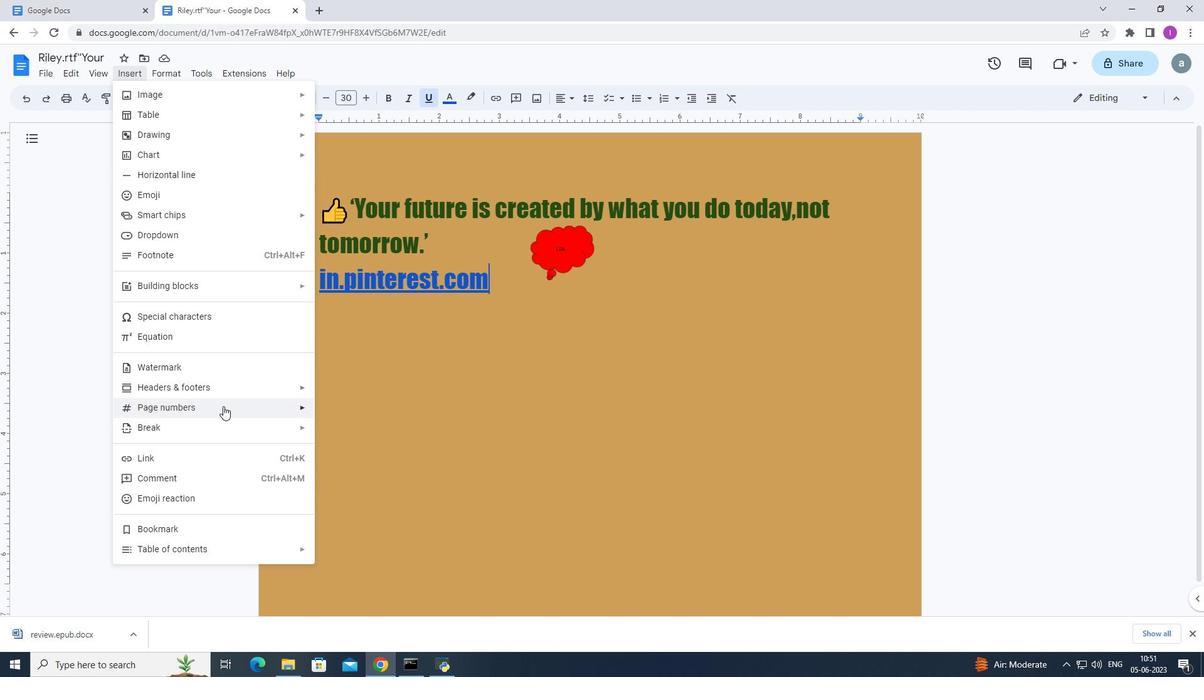 
Action: Mouse moved to (342, 426)
Screenshot: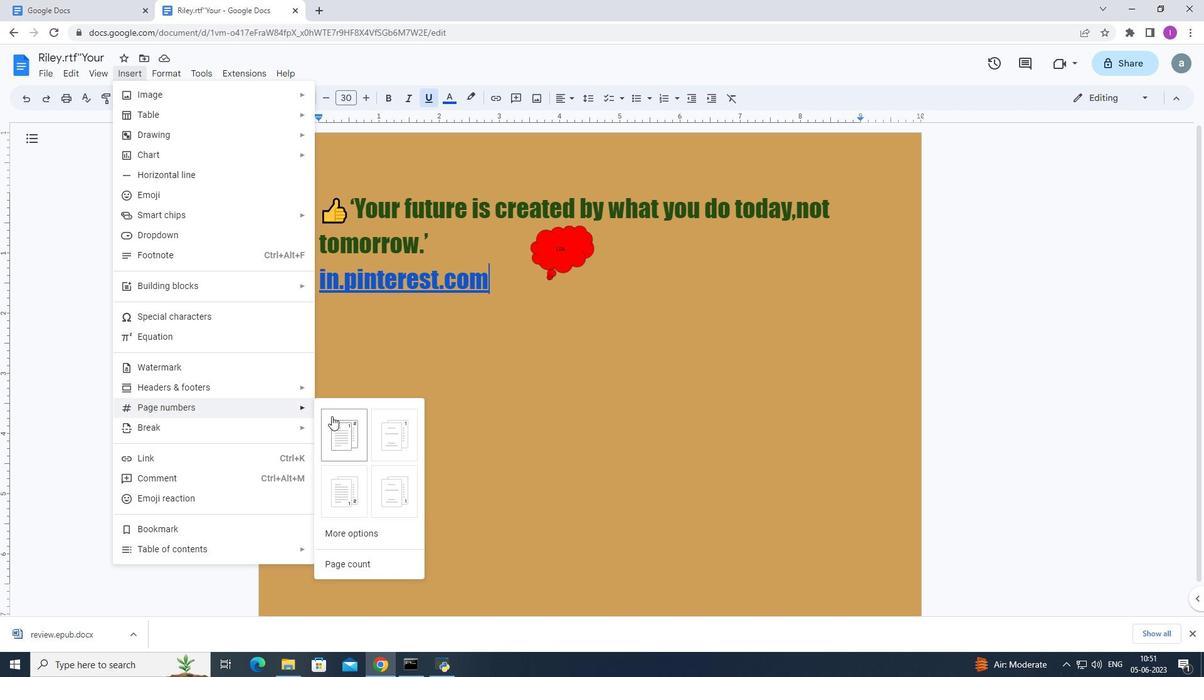 
Action: Mouse pressed left at (342, 426)
Screenshot: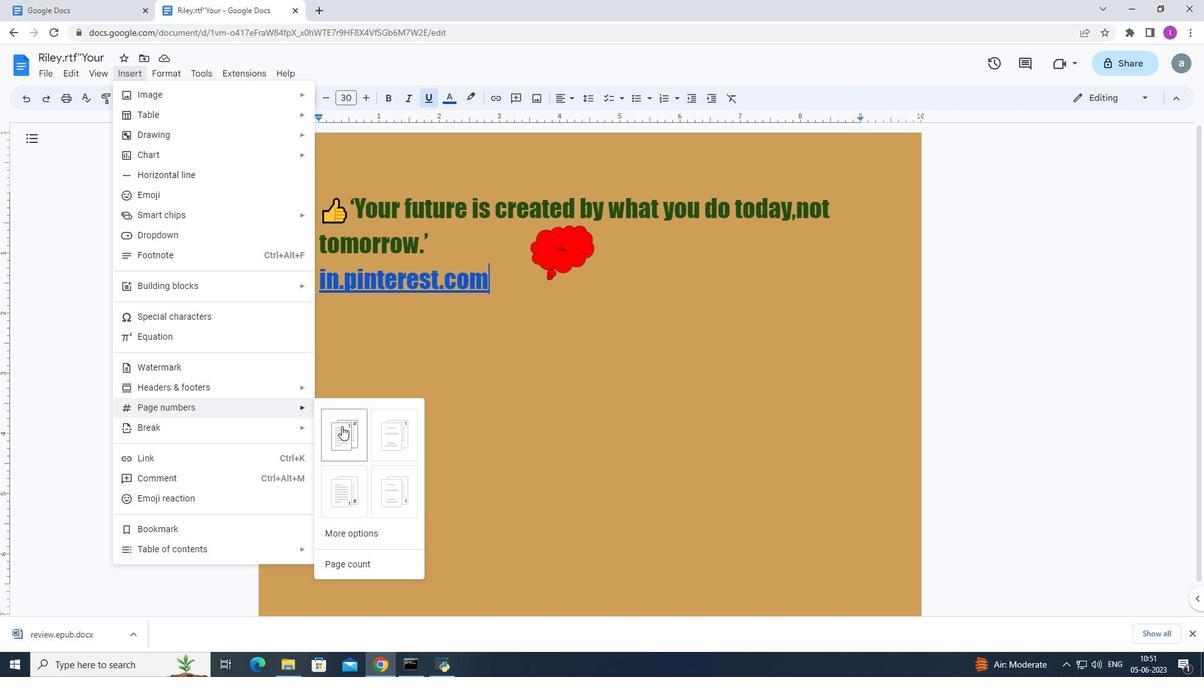 
Action: Mouse moved to (642, 311)
Screenshot: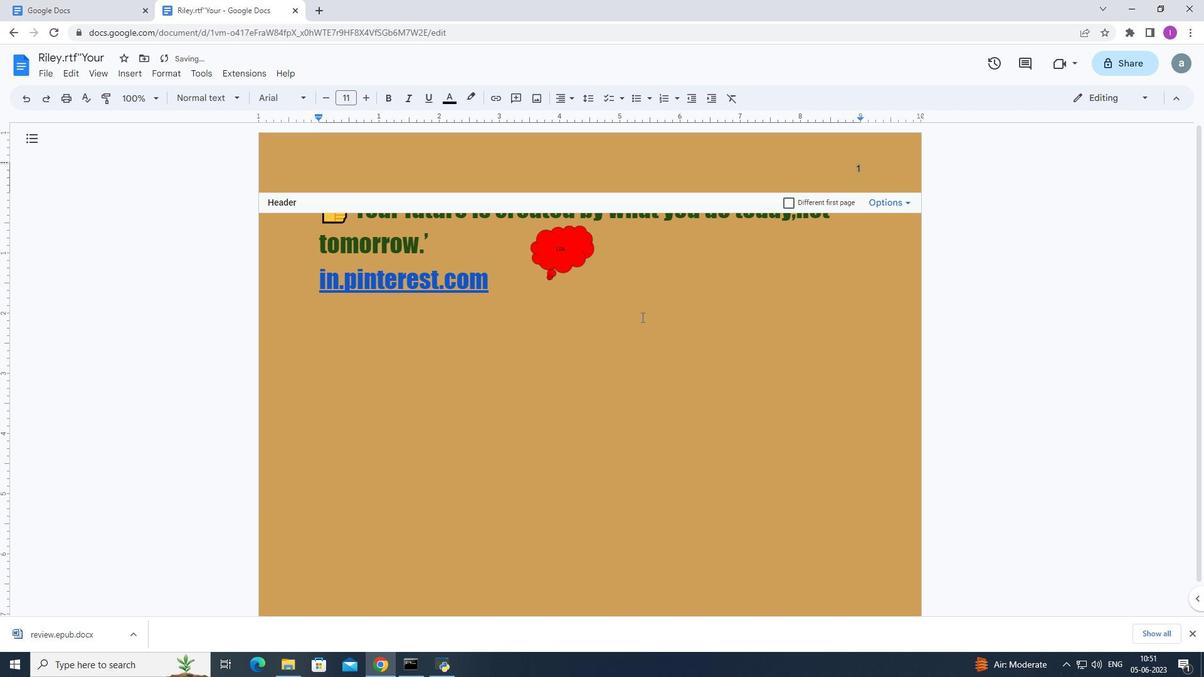 
